 Task: Look for space in Cambará, Brazil from 6th September, 2023 to 10th September, 2023 for 1 adult in price range Rs.9000 to Rs.17000. Place can be private room with 1  bedroom having 1 bed and 1 bathroom. Property type can be house, flat, guest house, hotel. Booking option can be shelf check-in. Required host language is Spanish.
Action: Mouse moved to (505, 95)
Screenshot: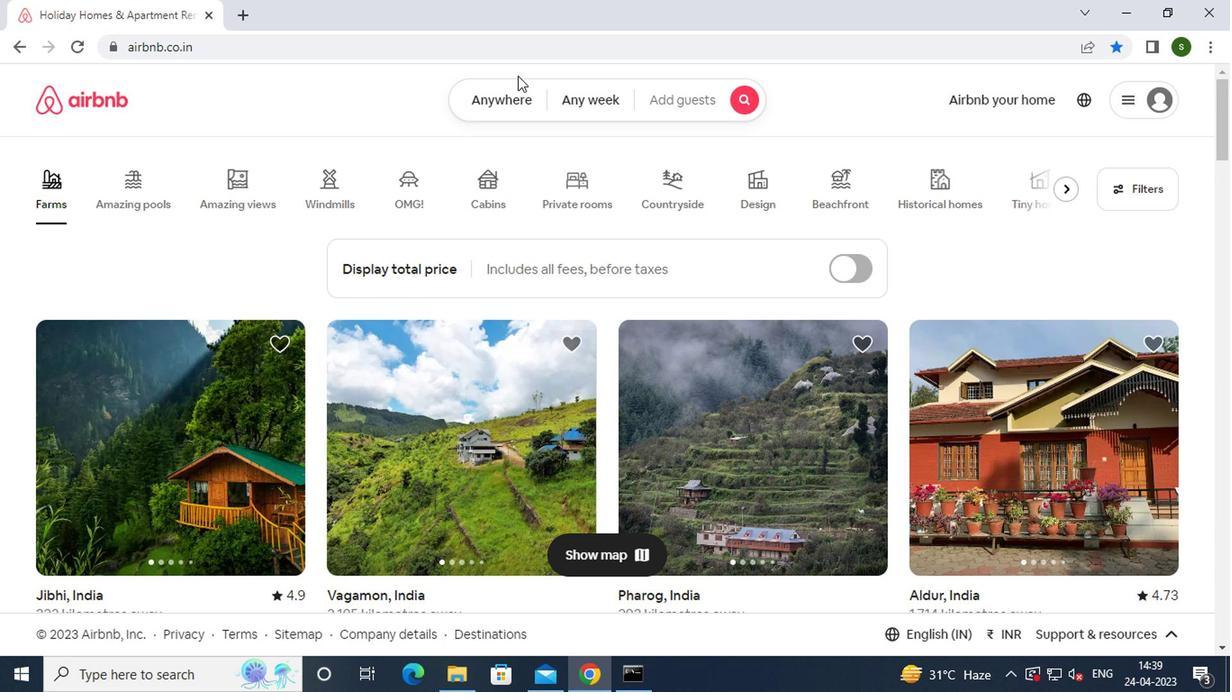 
Action: Mouse pressed left at (505, 95)
Screenshot: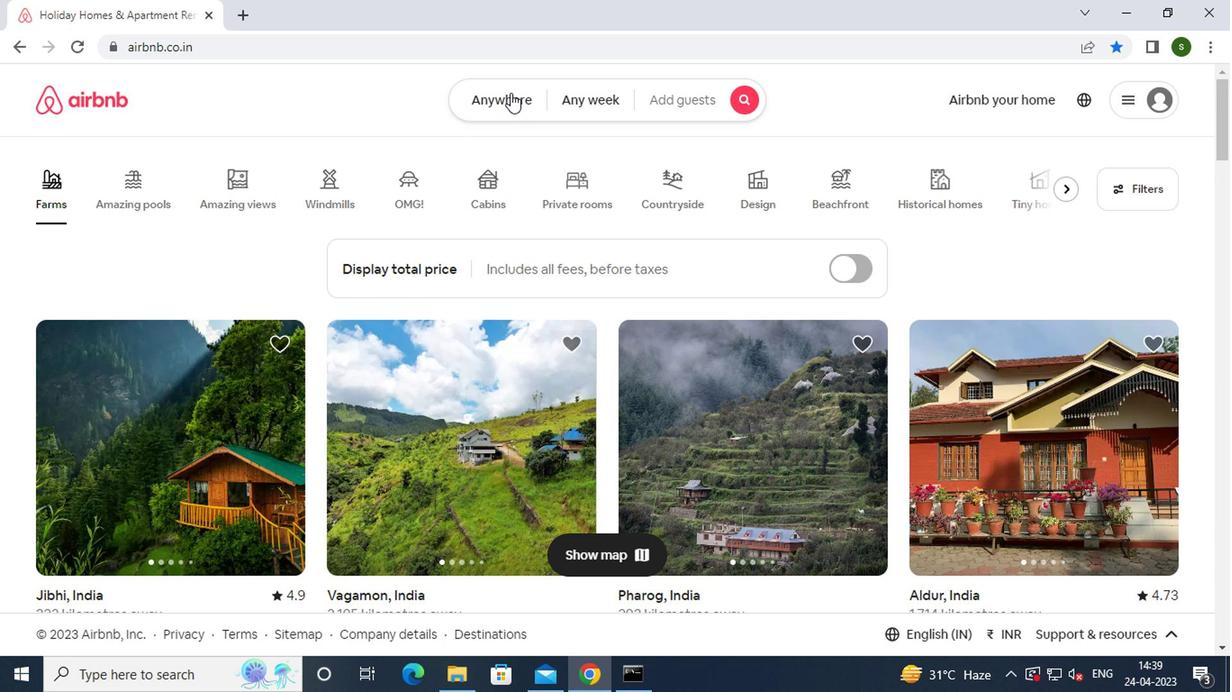 
Action: Mouse moved to (322, 185)
Screenshot: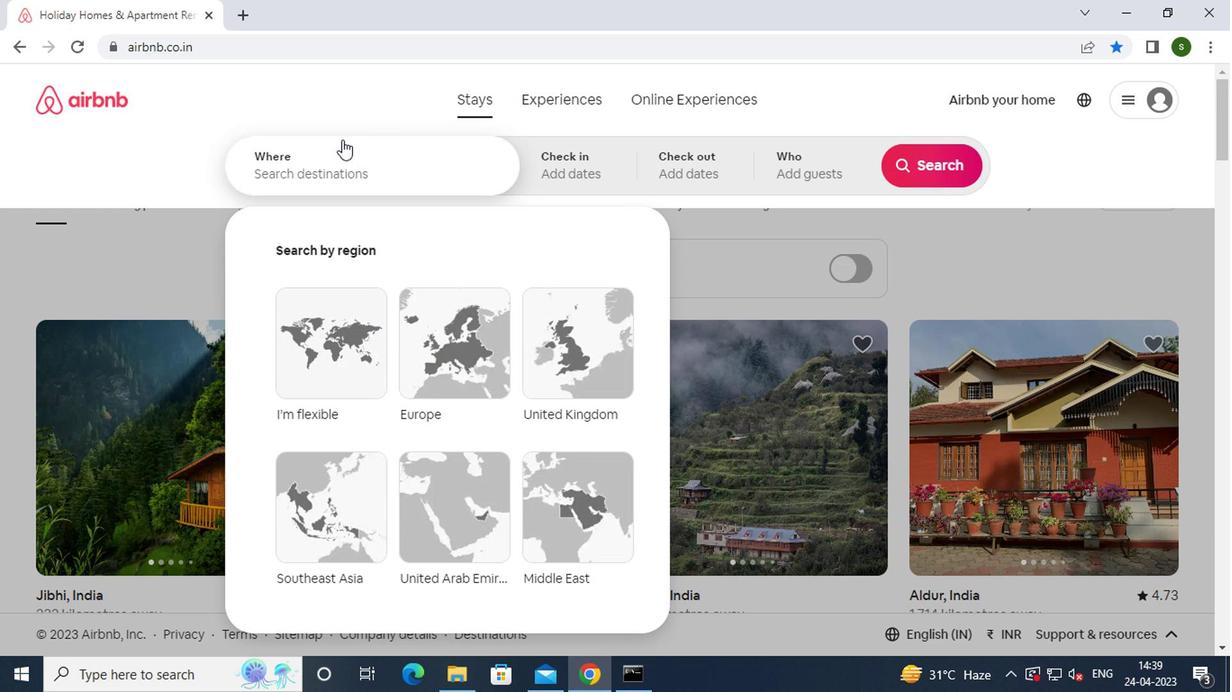 
Action: Mouse pressed left at (322, 185)
Screenshot: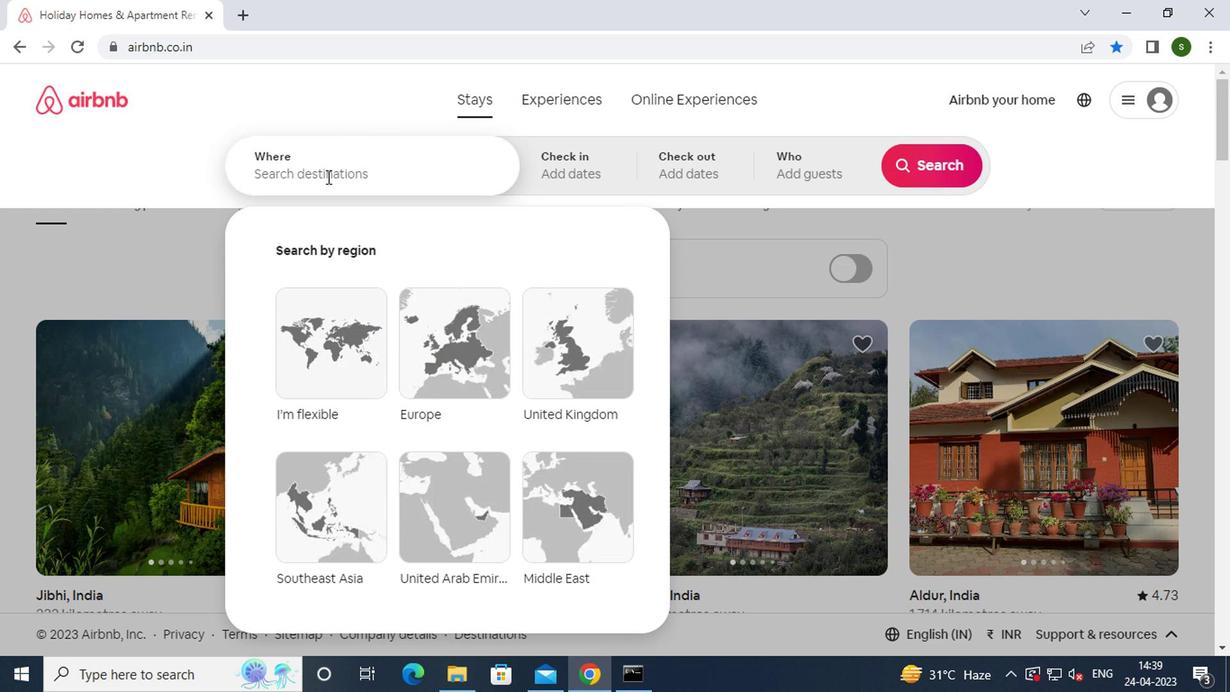 
Action: Mouse moved to (328, 176)
Screenshot: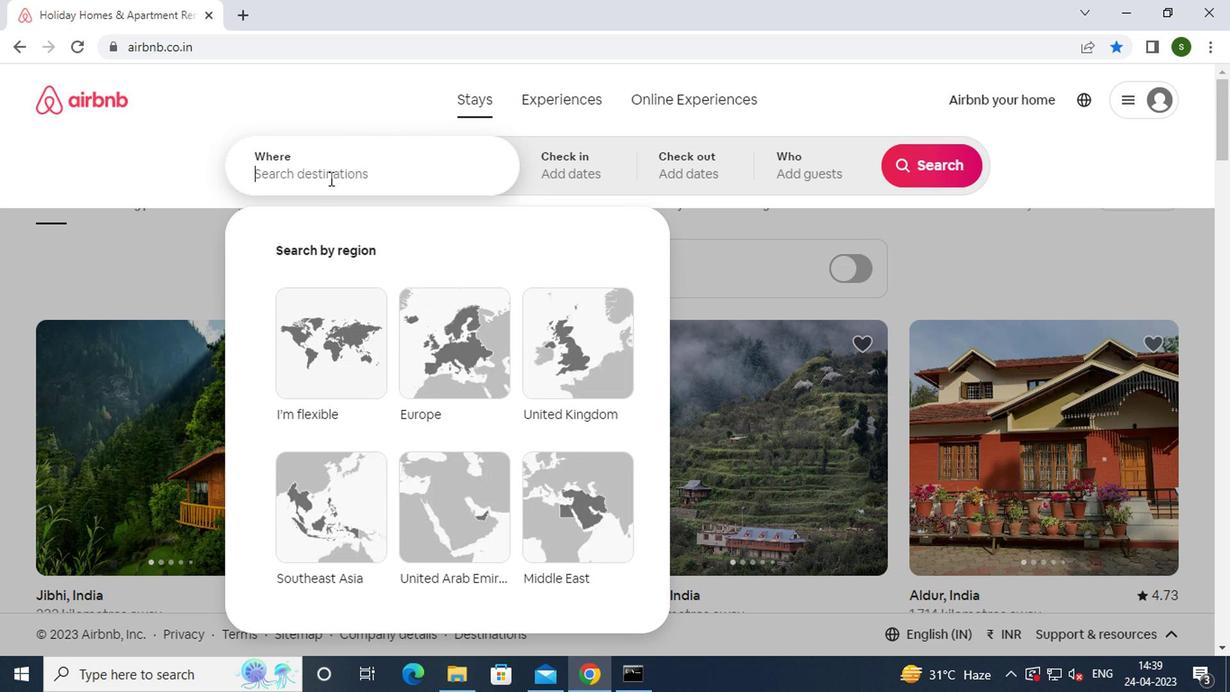 
Action: Key pressed c<Key.caps_lock>ambara,<Key.space><Key.caps_lock>b<Key.caps_lock>razil<Key.enter>
Screenshot: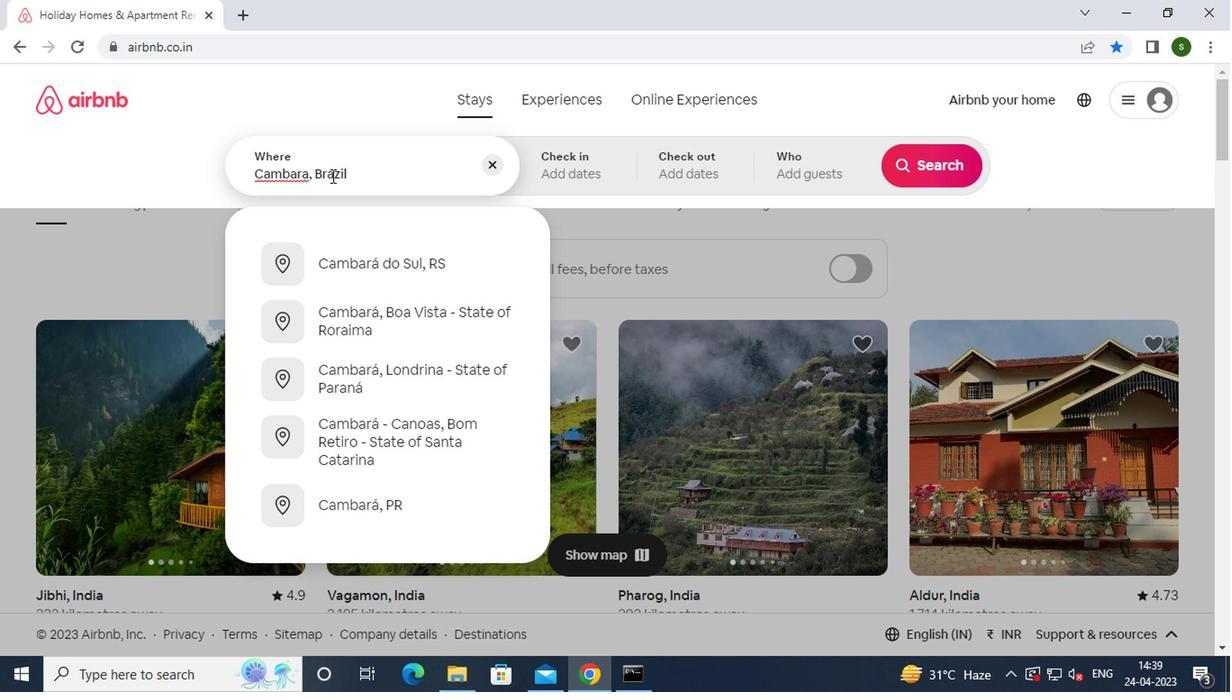 
Action: Mouse moved to (910, 307)
Screenshot: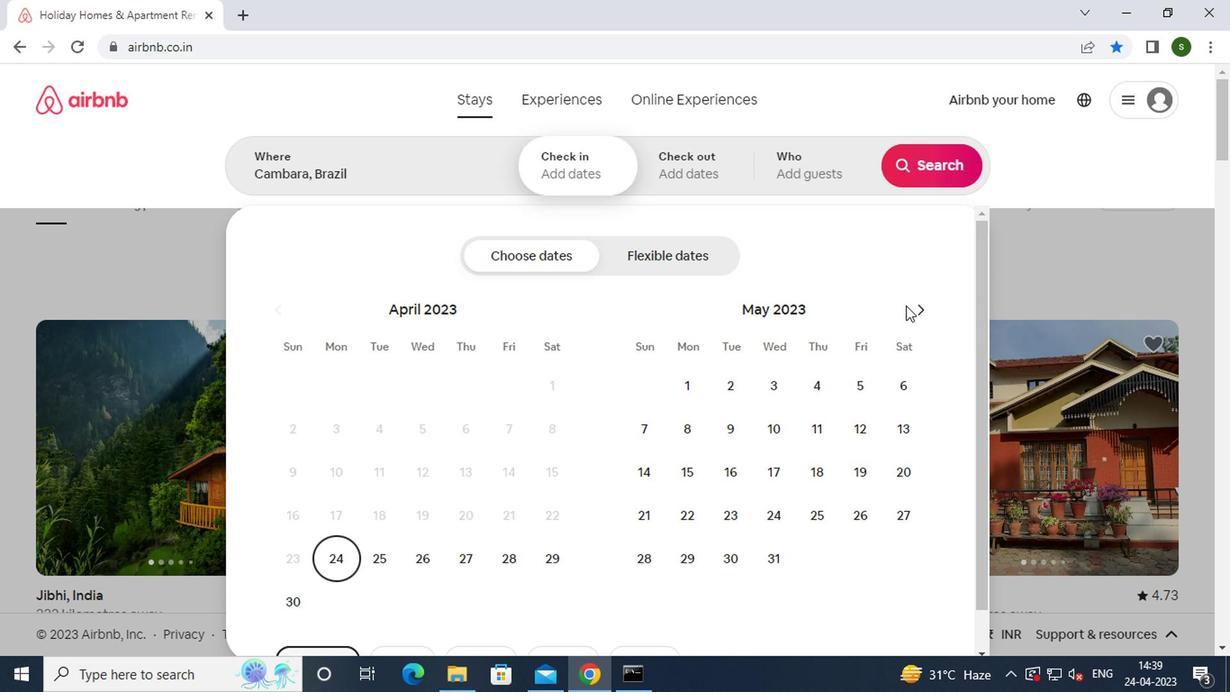 
Action: Mouse pressed left at (910, 307)
Screenshot: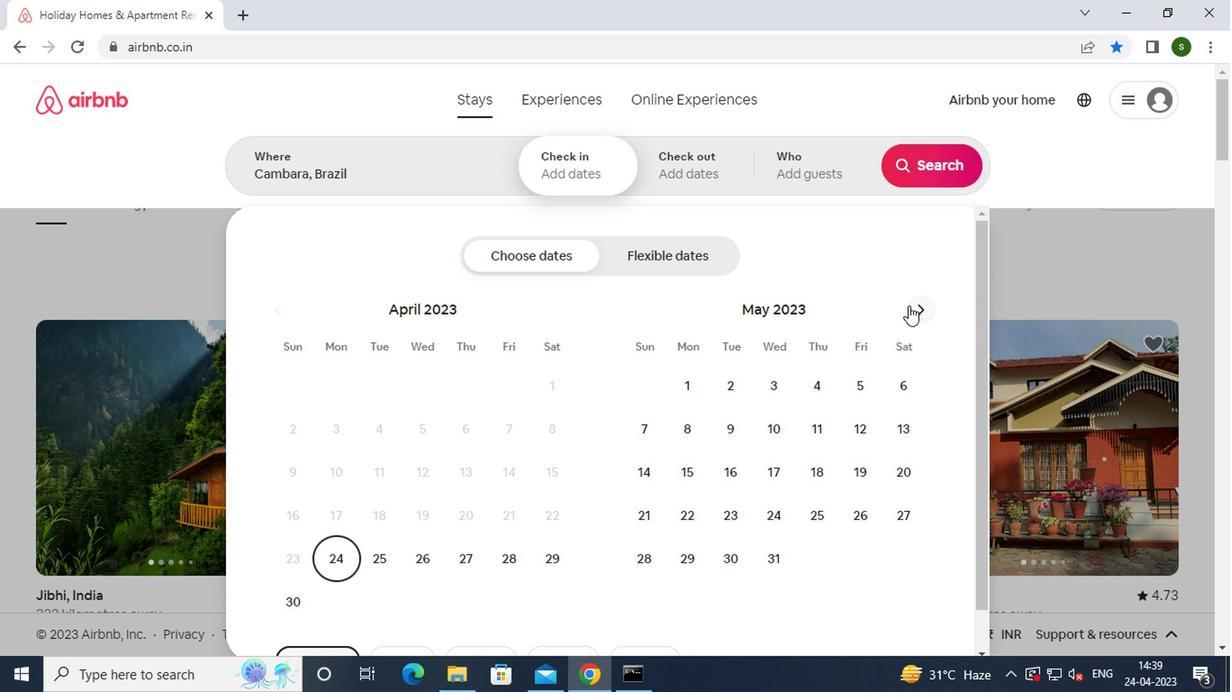 
Action: Mouse pressed left at (910, 307)
Screenshot: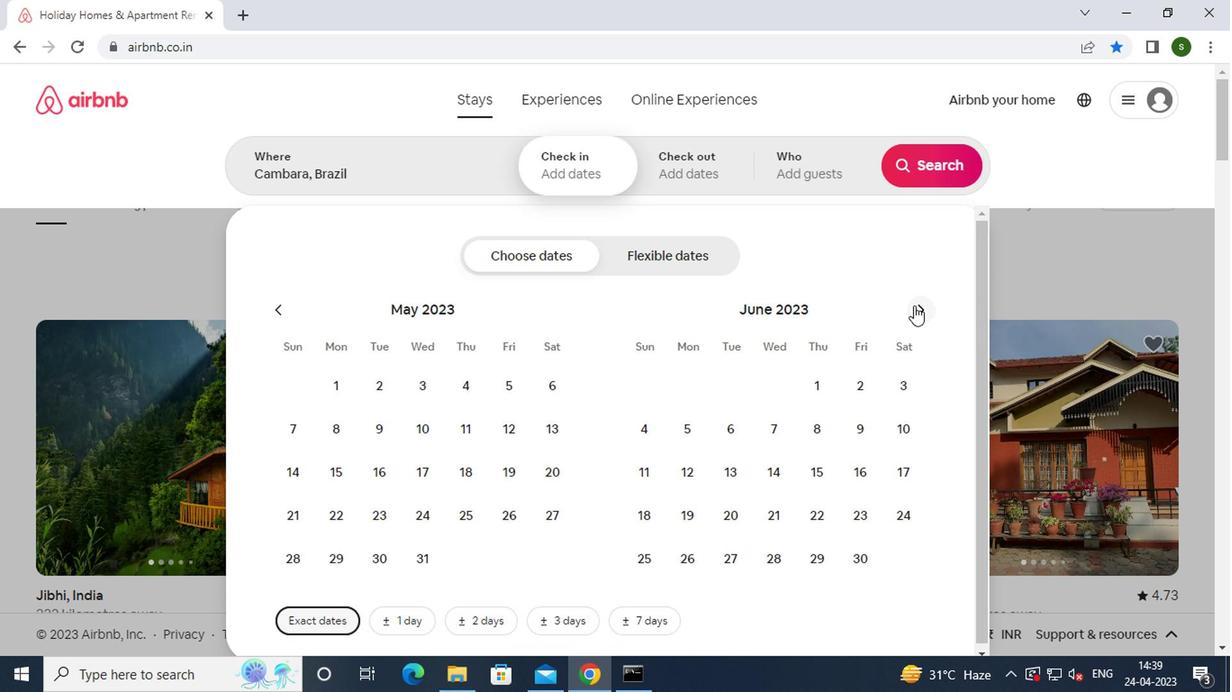 
Action: Mouse pressed left at (910, 307)
Screenshot: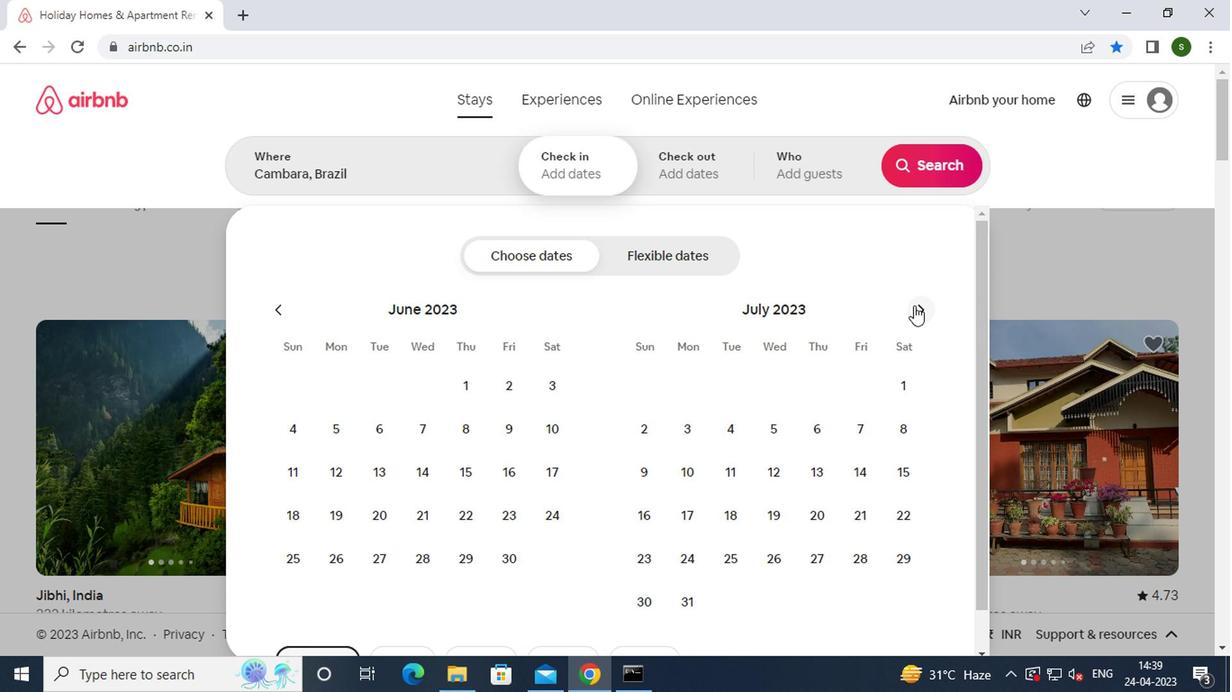 
Action: Mouse pressed left at (910, 307)
Screenshot: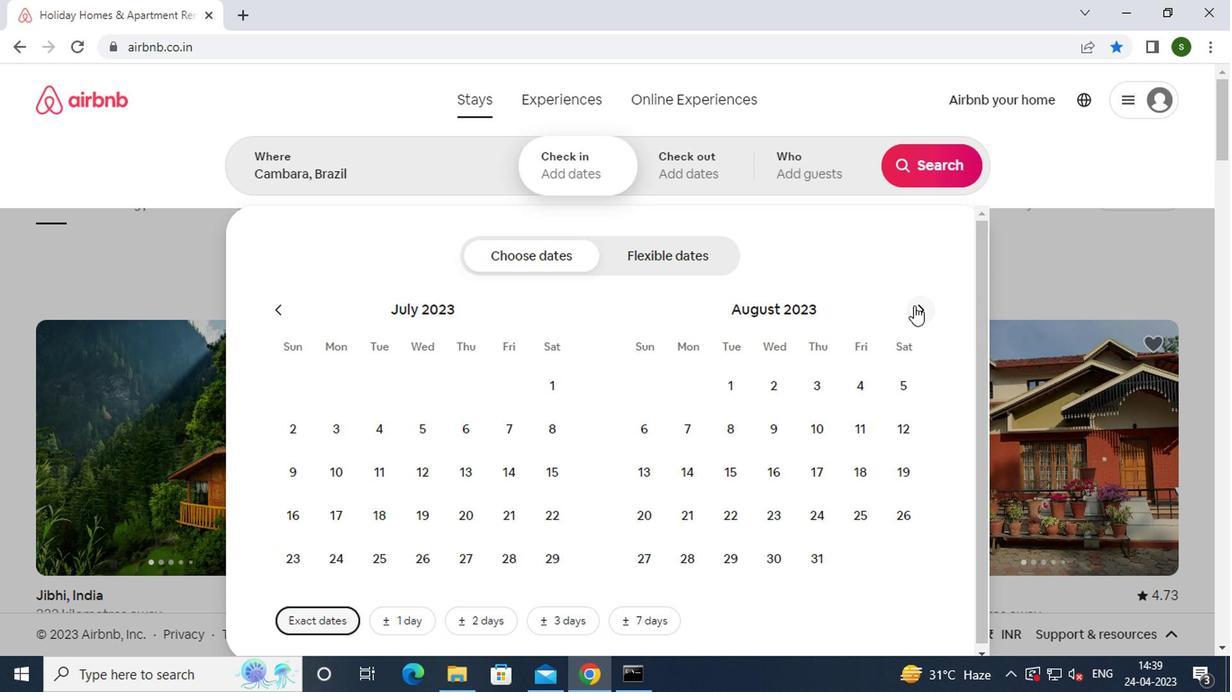 
Action: Mouse moved to (764, 430)
Screenshot: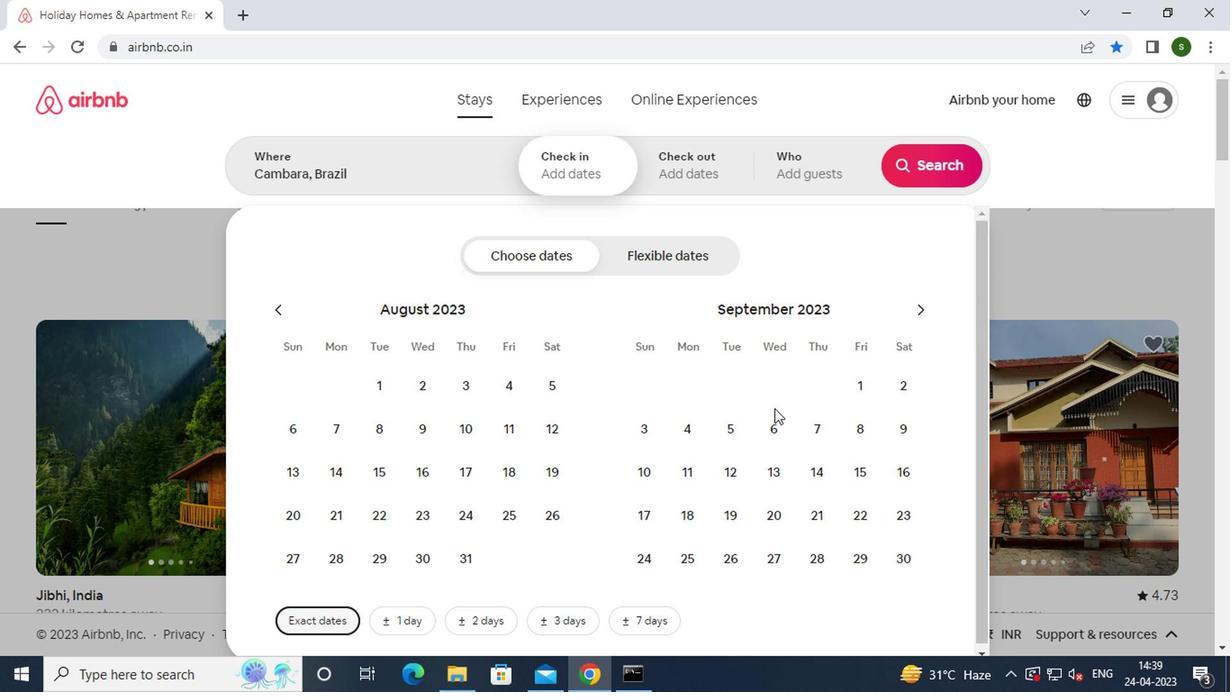 
Action: Mouse pressed left at (764, 430)
Screenshot: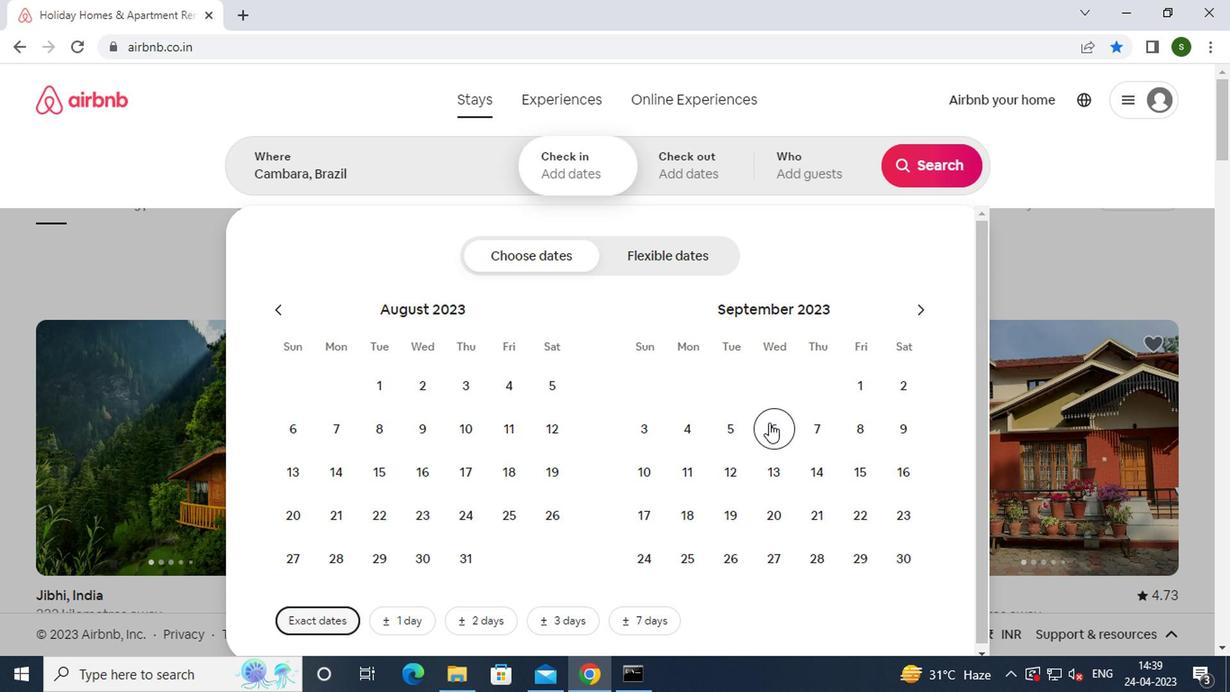 
Action: Mouse moved to (657, 476)
Screenshot: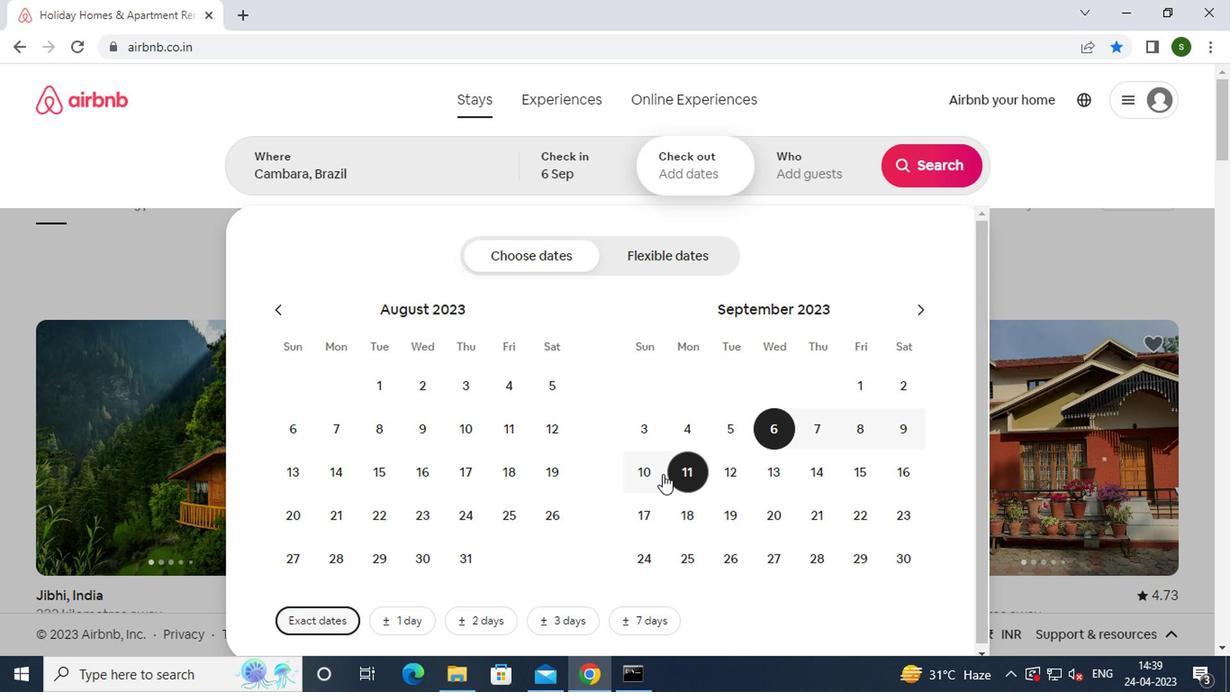 
Action: Mouse pressed left at (657, 476)
Screenshot: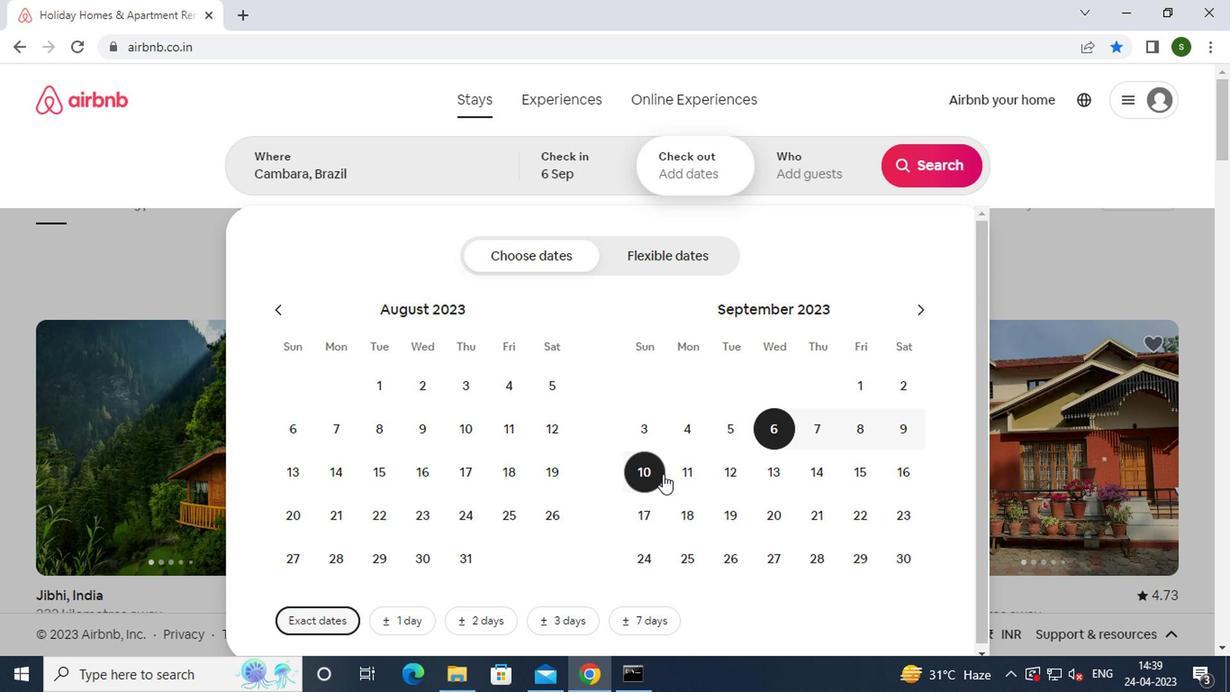
Action: Mouse moved to (802, 174)
Screenshot: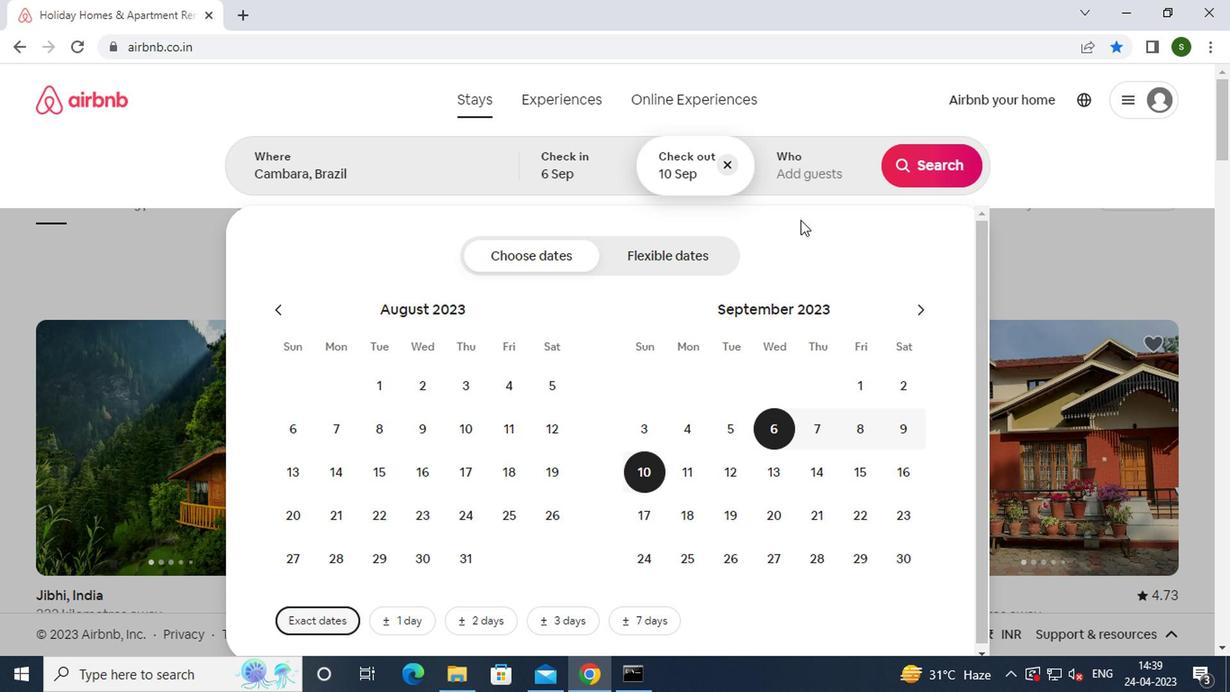 
Action: Mouse pressed left at (802, 174)
Screenshot: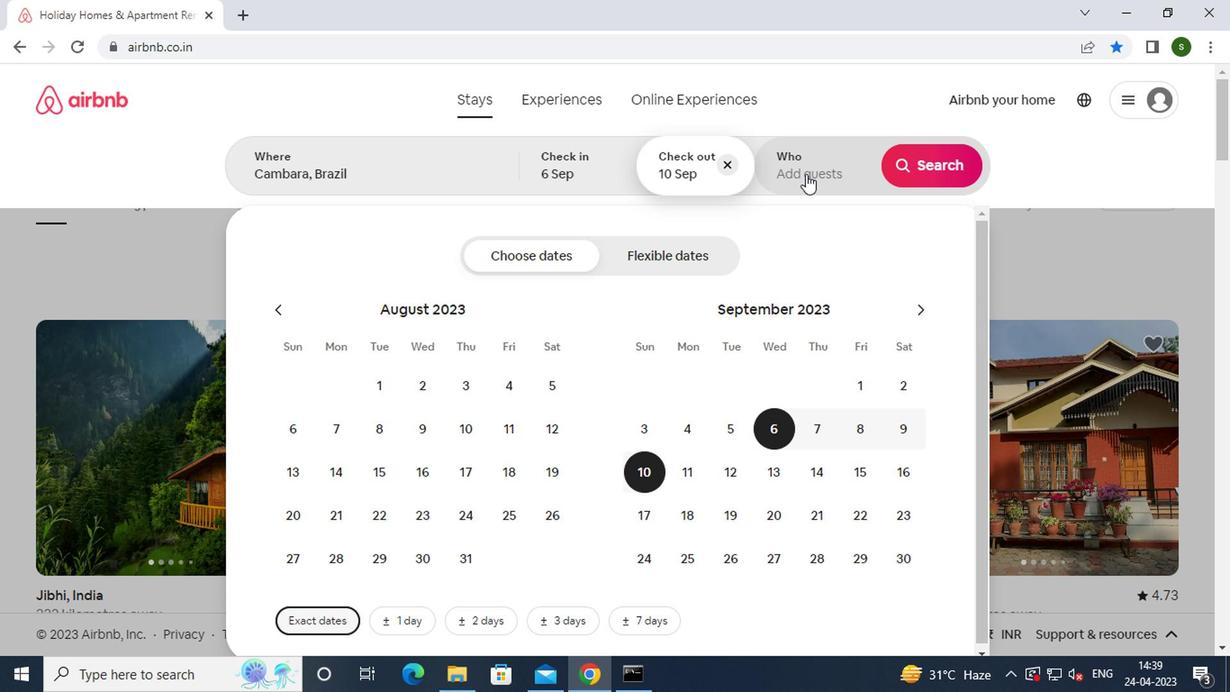 
Action: Mouse moved to (940, 269)
Screenshot: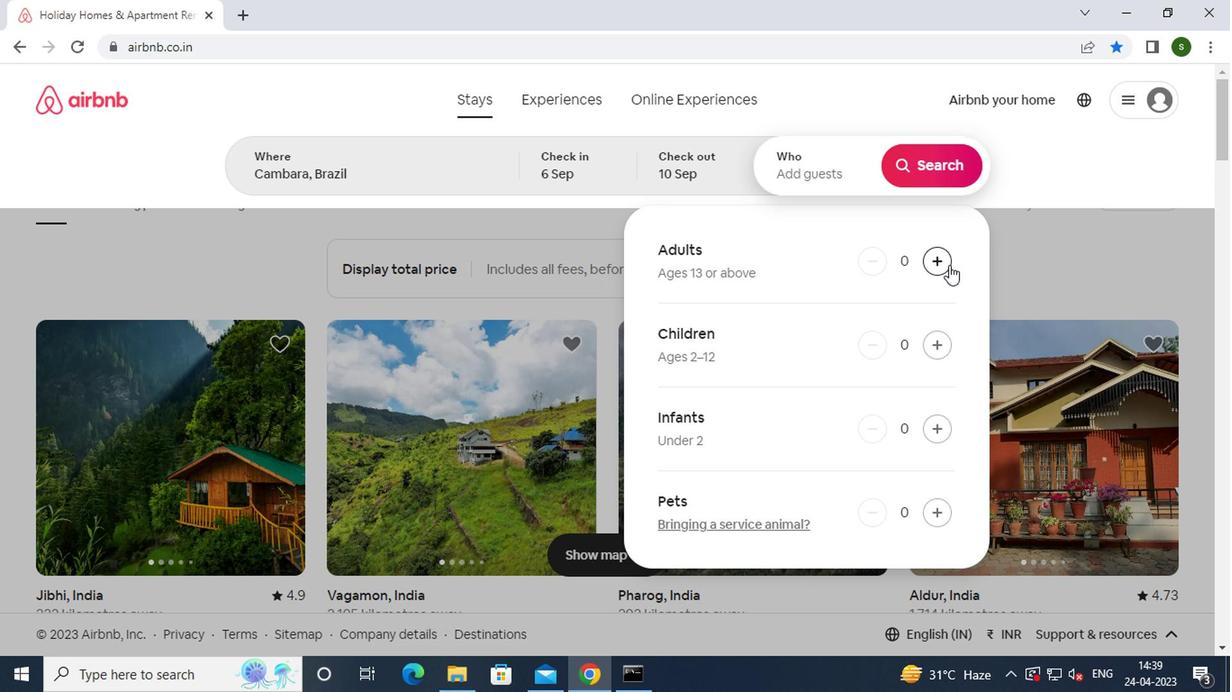 
Action: Mouse pressed left at (940, 269)
Screenshot: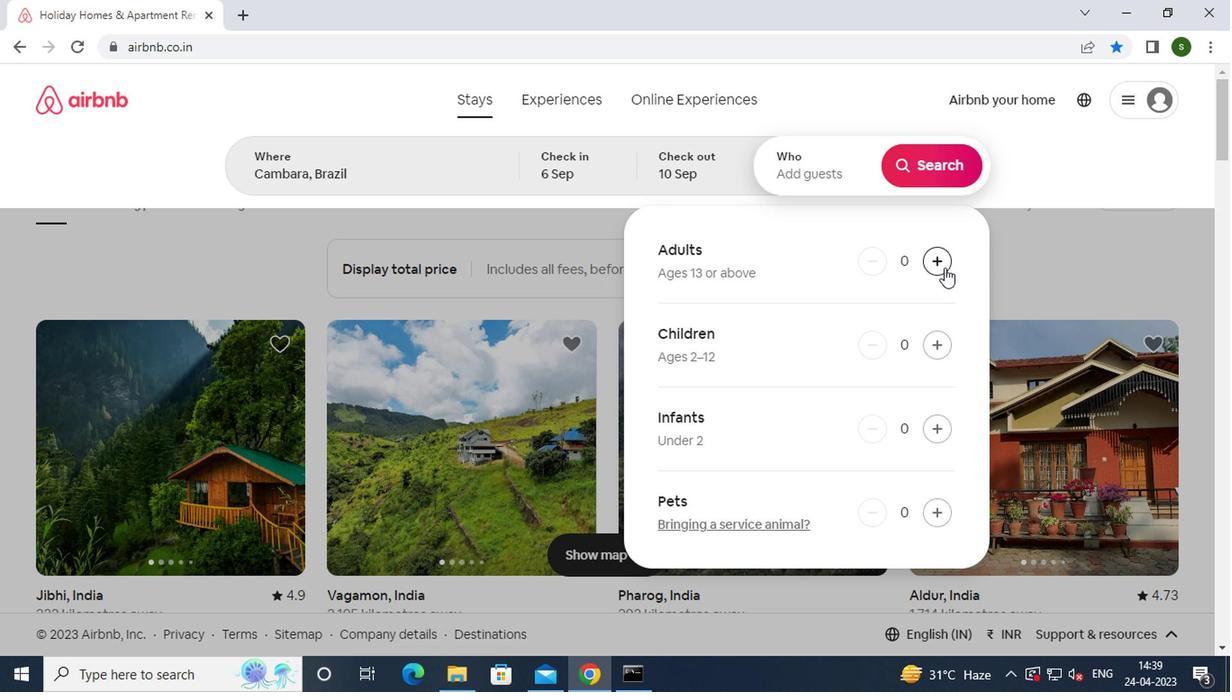 
Action: Mouse moved to (915, 171)
Screenshot: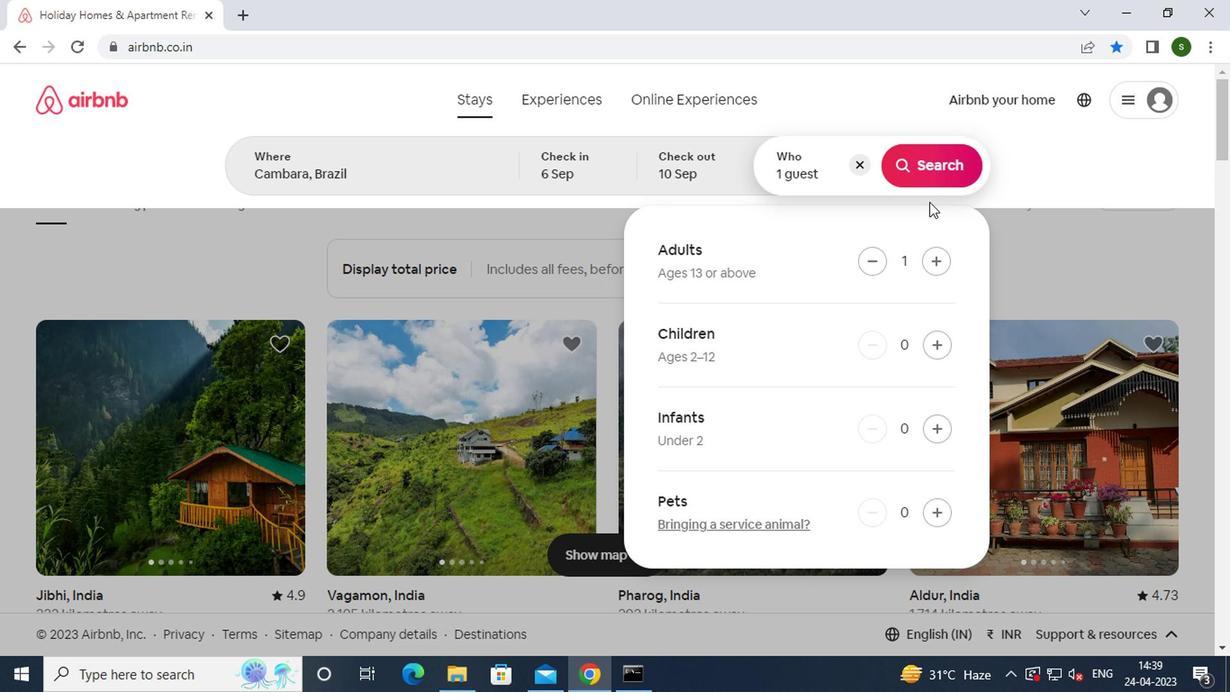 
Action: Mouse pressed left at (915, 171)
Screenshot: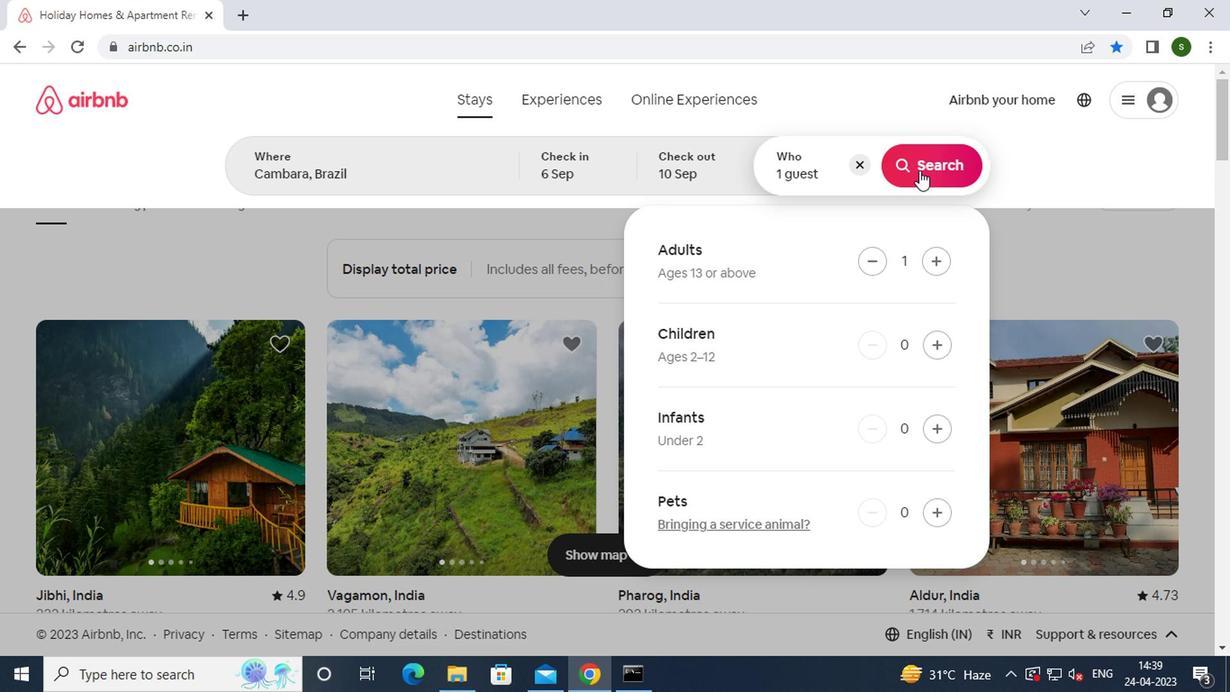 
Action: Mouse moved to (1141, 172)
Screenshot: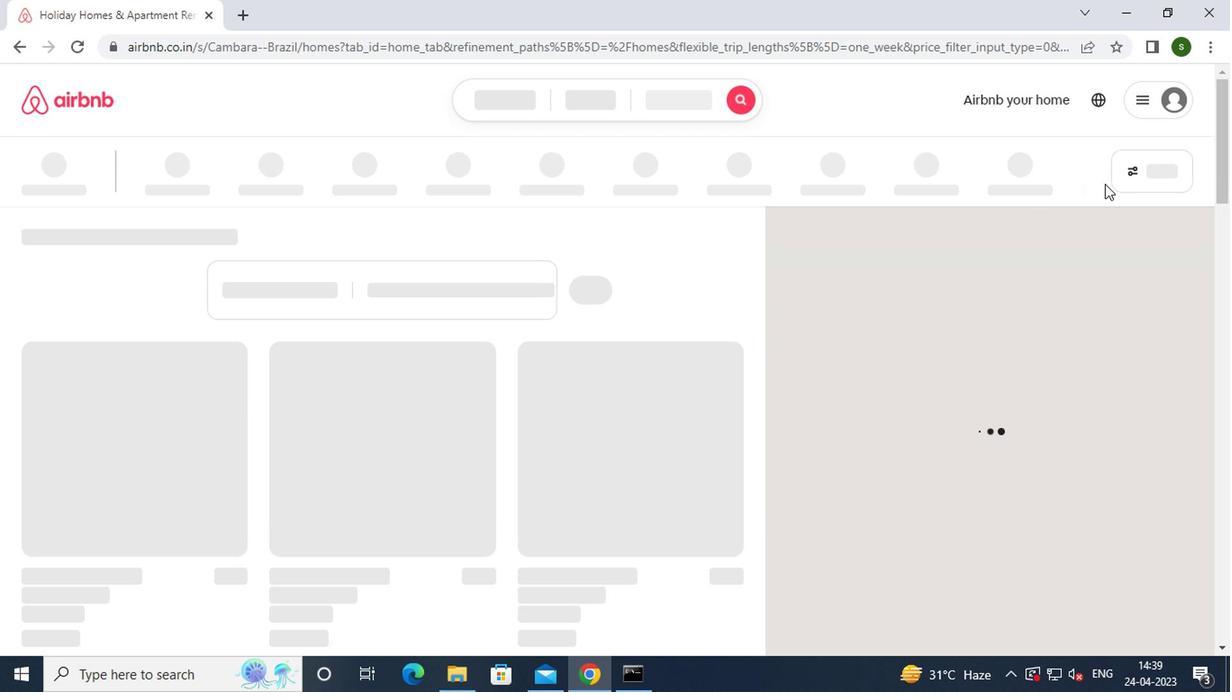 
Action: Mouse pressed left at (1141, 172)
Screenshot: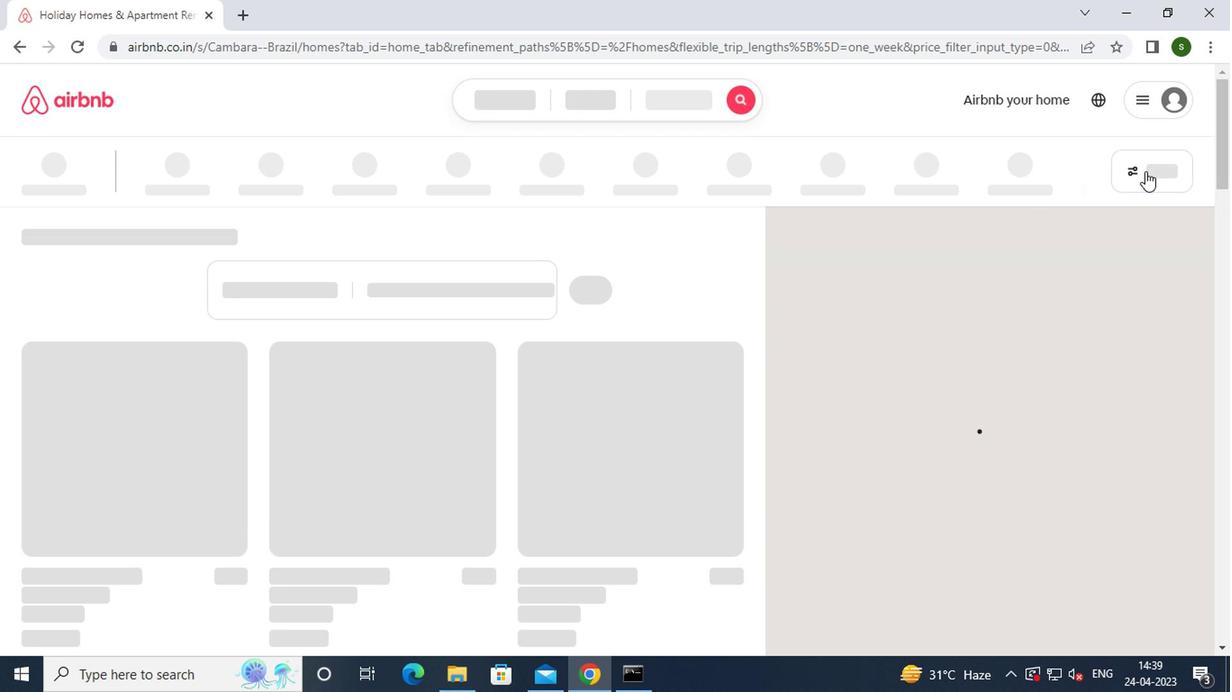 
Action: Mouse moved to (510, 406)
Screenshot: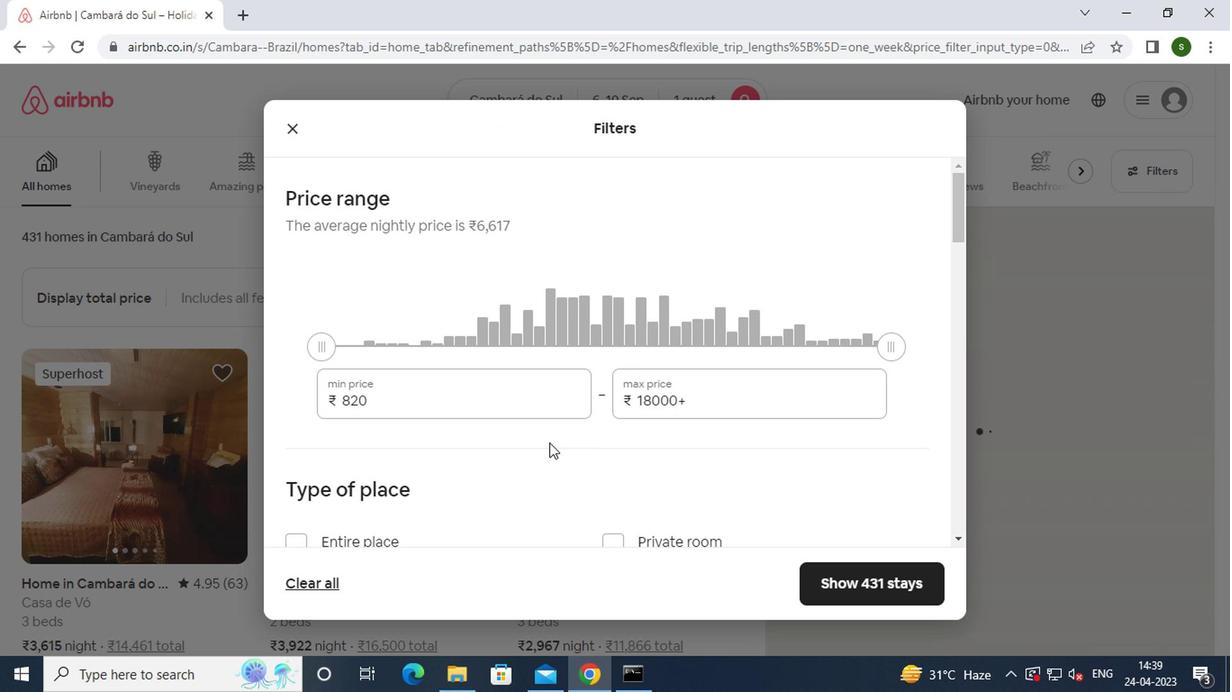 
Action: Mouse pressed left at (510, 406)
Screenshot: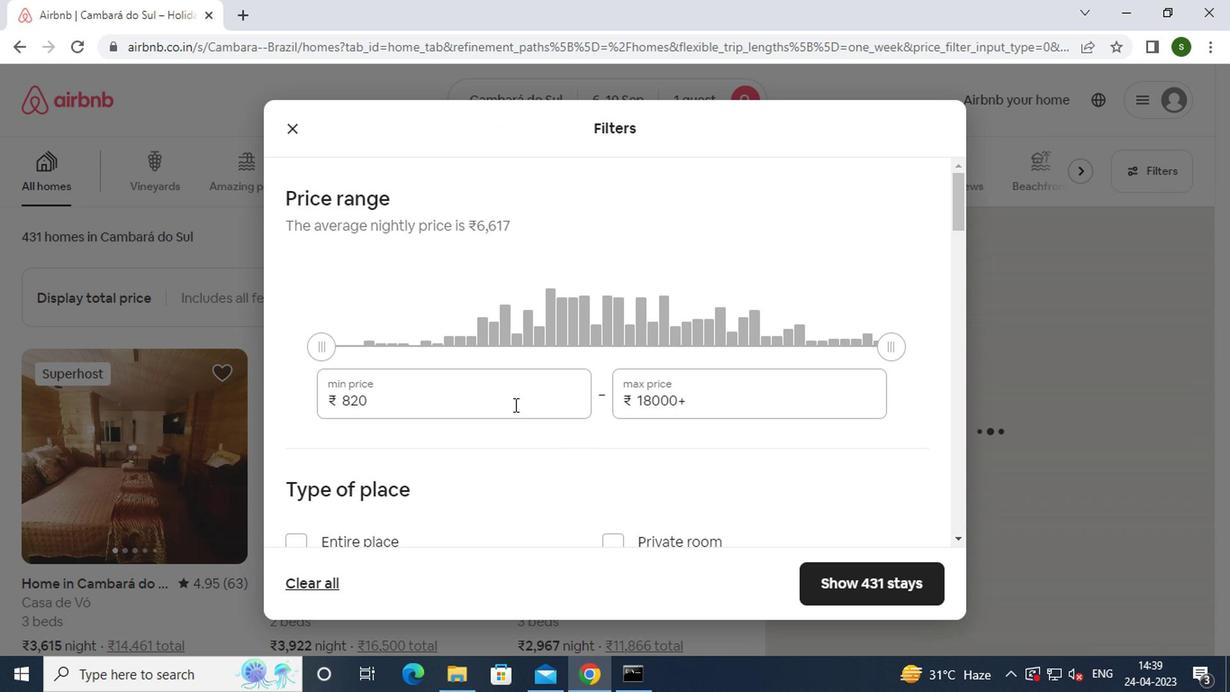 
Action: Key pressed <Key.backspace><Key.backspace><Key.backspace><Key.backspace><Key.backspace><Key.backspace><Key.backspace>9000
Screenshot: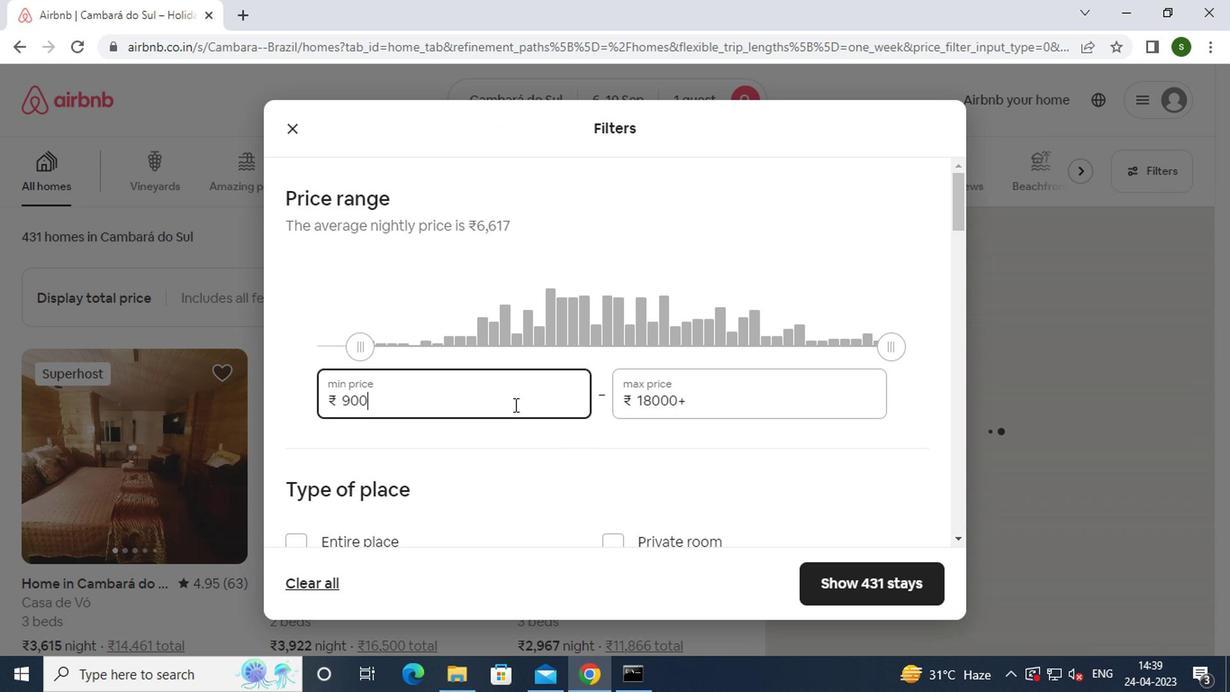 
Action: Mouse moved to (680, 399)
Screenshot: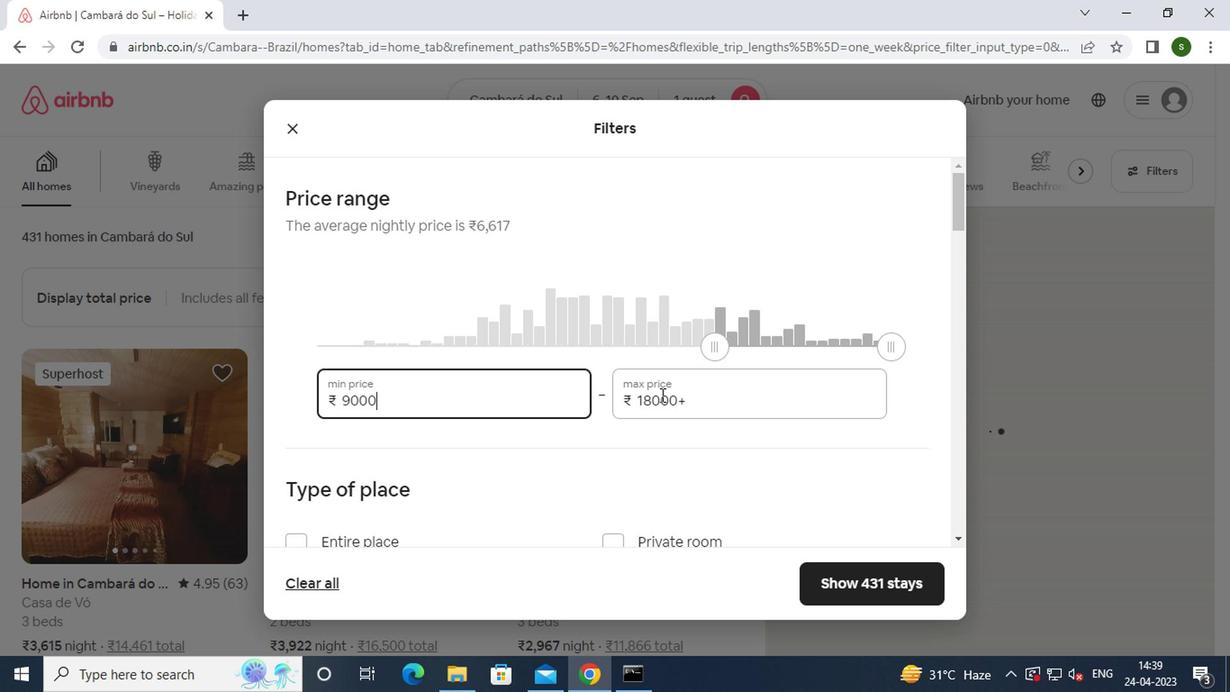 
Action: Mouse pressed left at (680, 399)
Screenshot: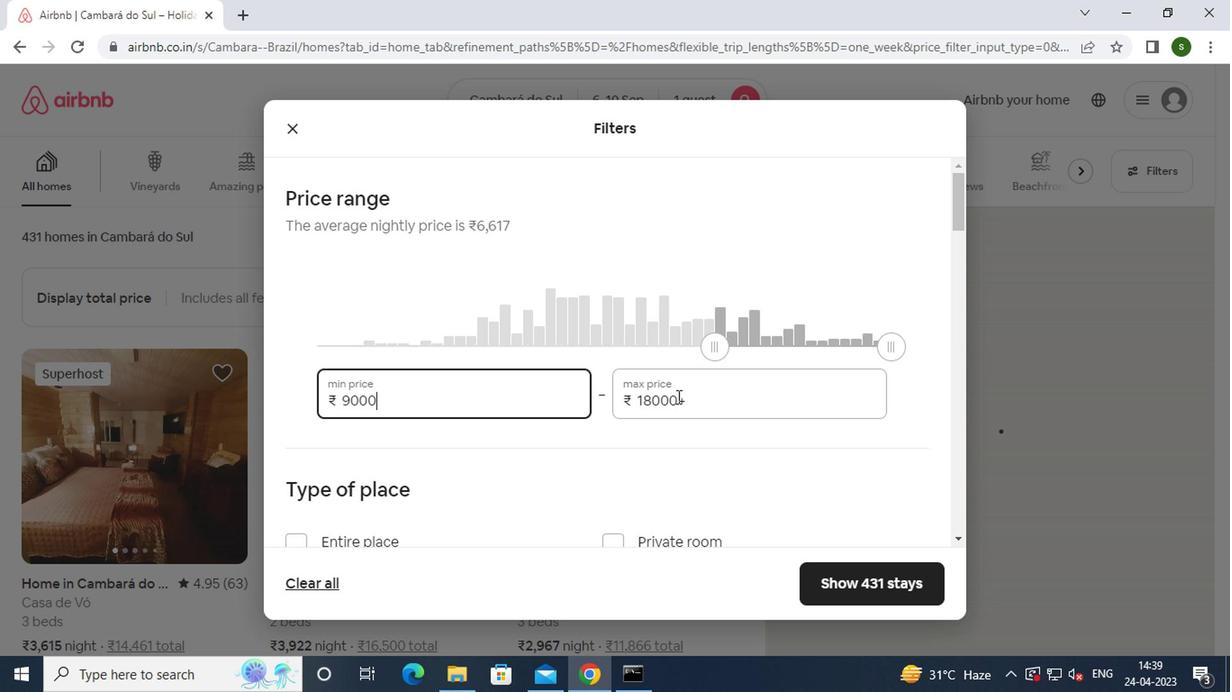 
Action: Key pressed <Key.backspace><Key.backspace><Key.backspace><Key.backspace><Key.backspace><Key.backspace><Key.backspace><Key.backspace><Key.backspace><Key.backspace><Key.backspace><Key.backspace>17000
Screenshot: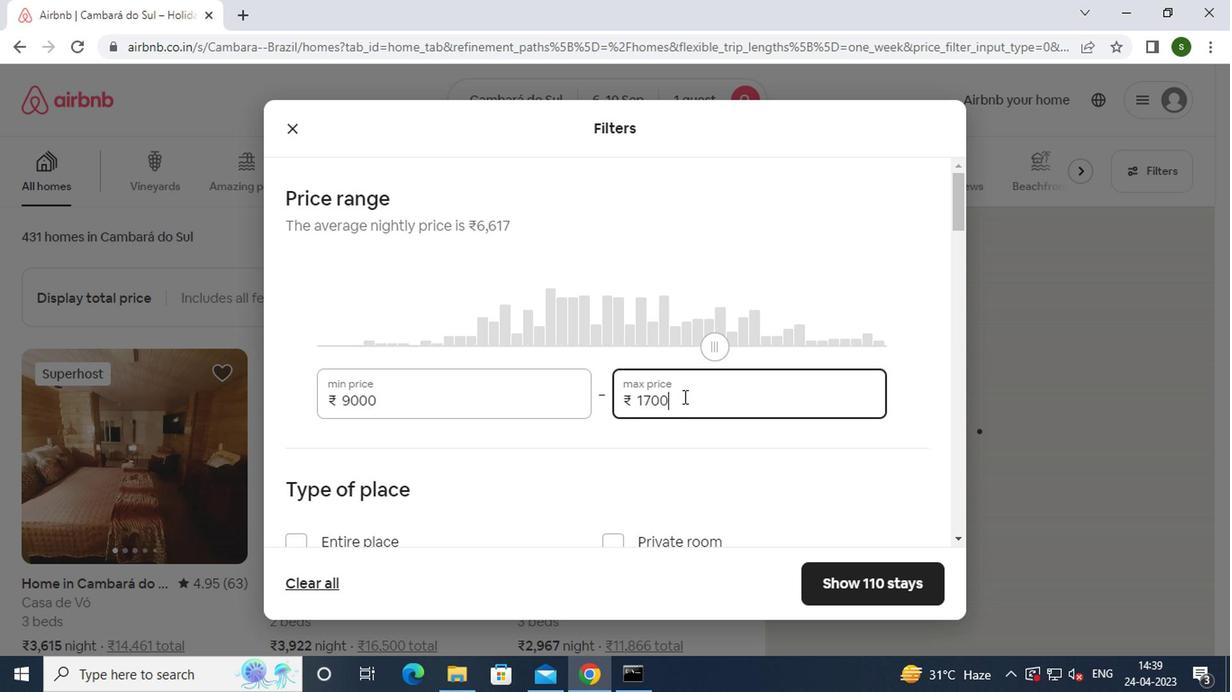 
Action: Mouse moved to (655, 408)
Screenshot: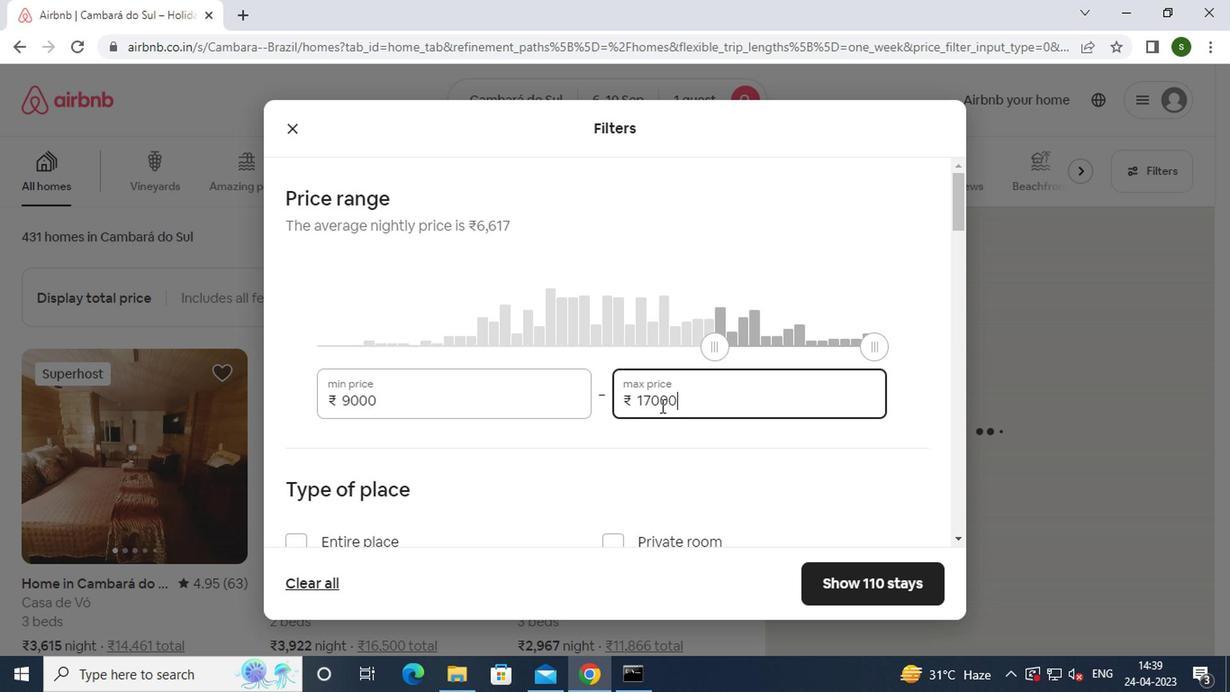 
Action: Mouse scrolled (655, 406) with delta (0, -1)
Screenshot: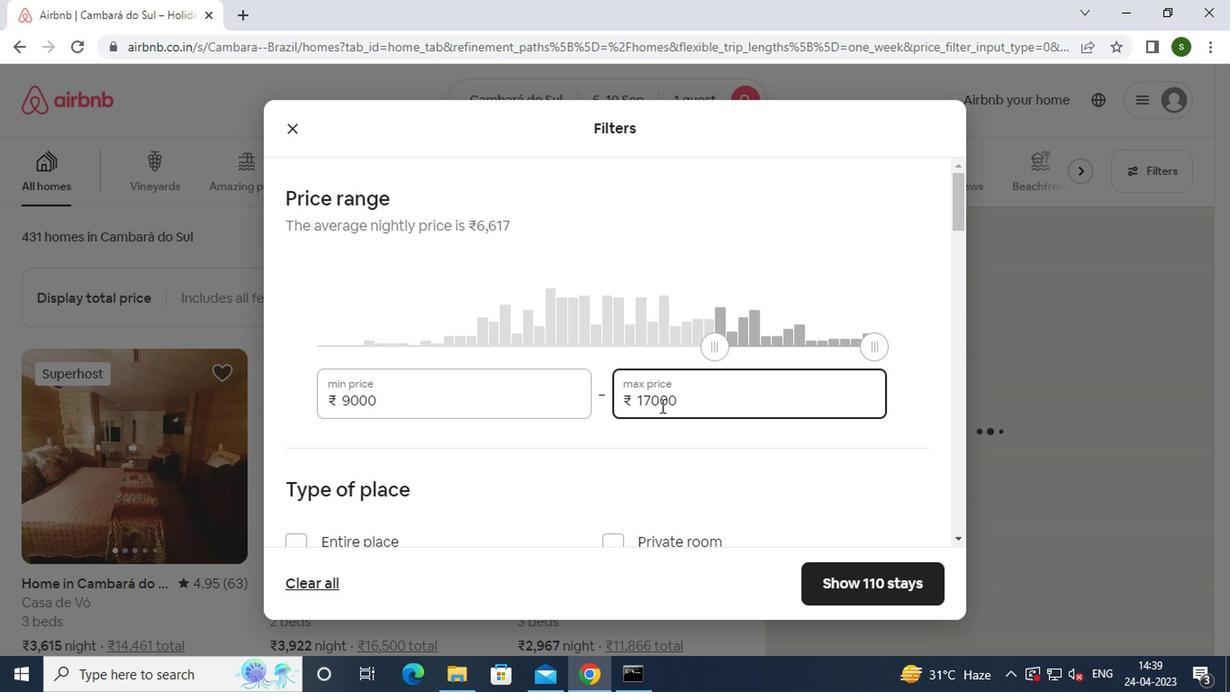 
Action: Mouse scrolled (655, 406) with delta (0, -1)
Screenshot: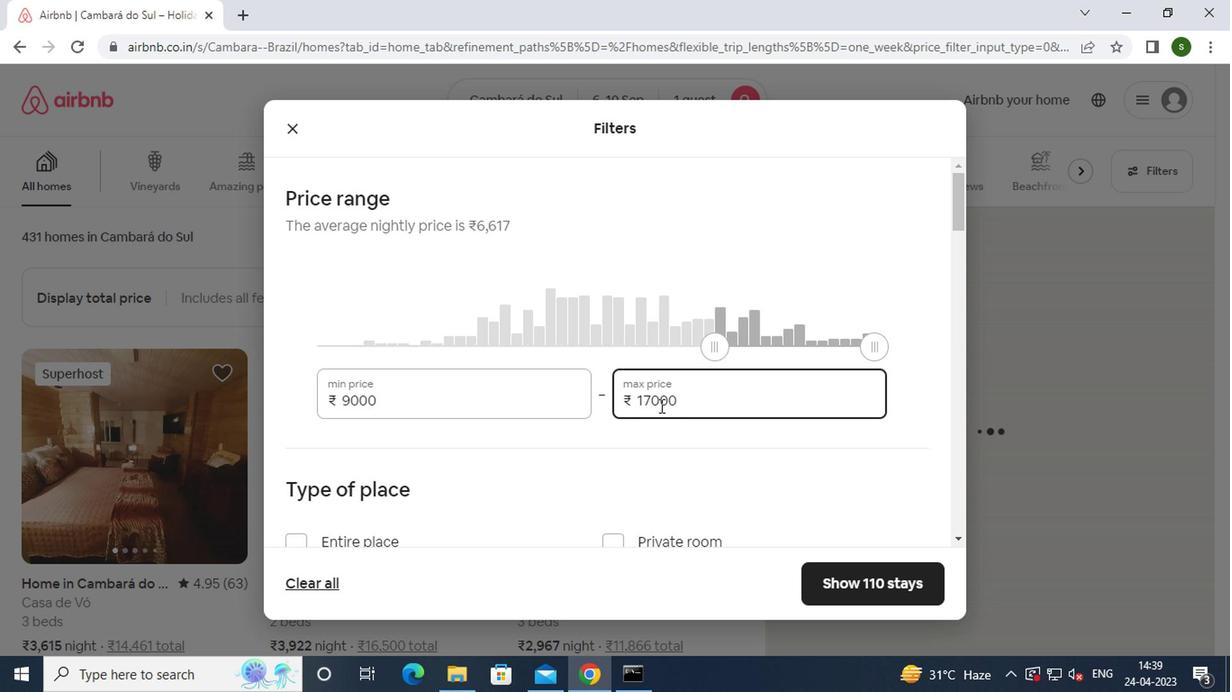 
Action: Mouse moved to (631, 360)
Screenshot: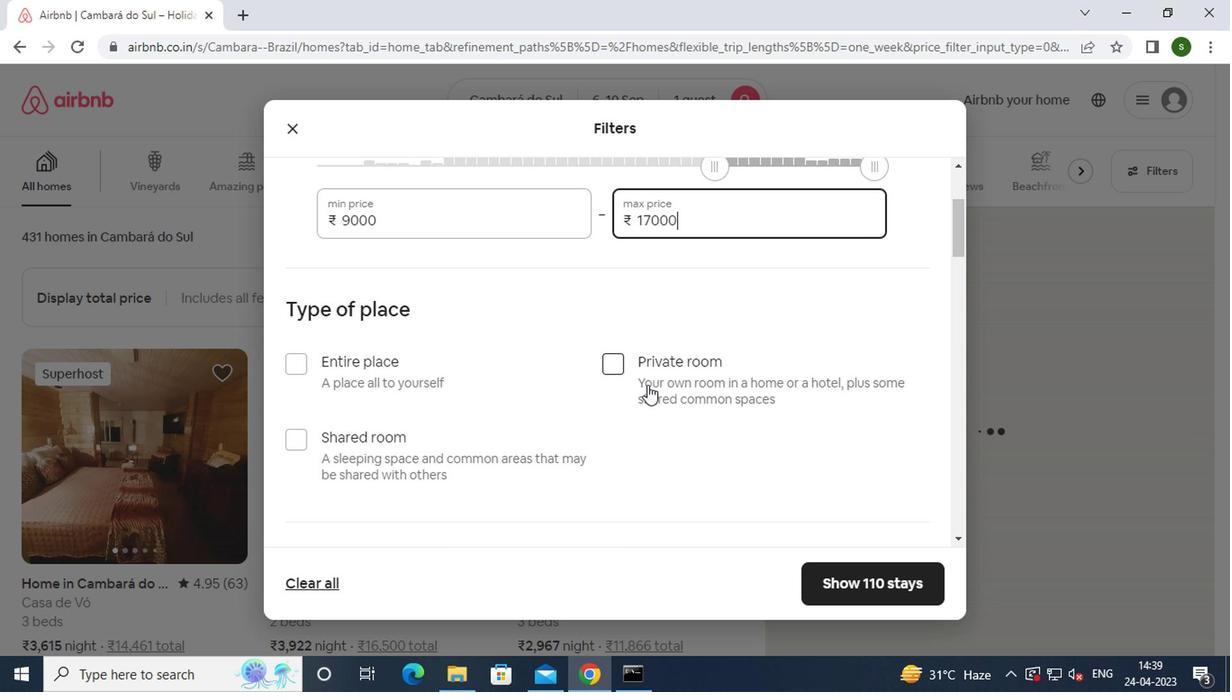
Action: Mouse pressed left at (631, 360)
Screenshot: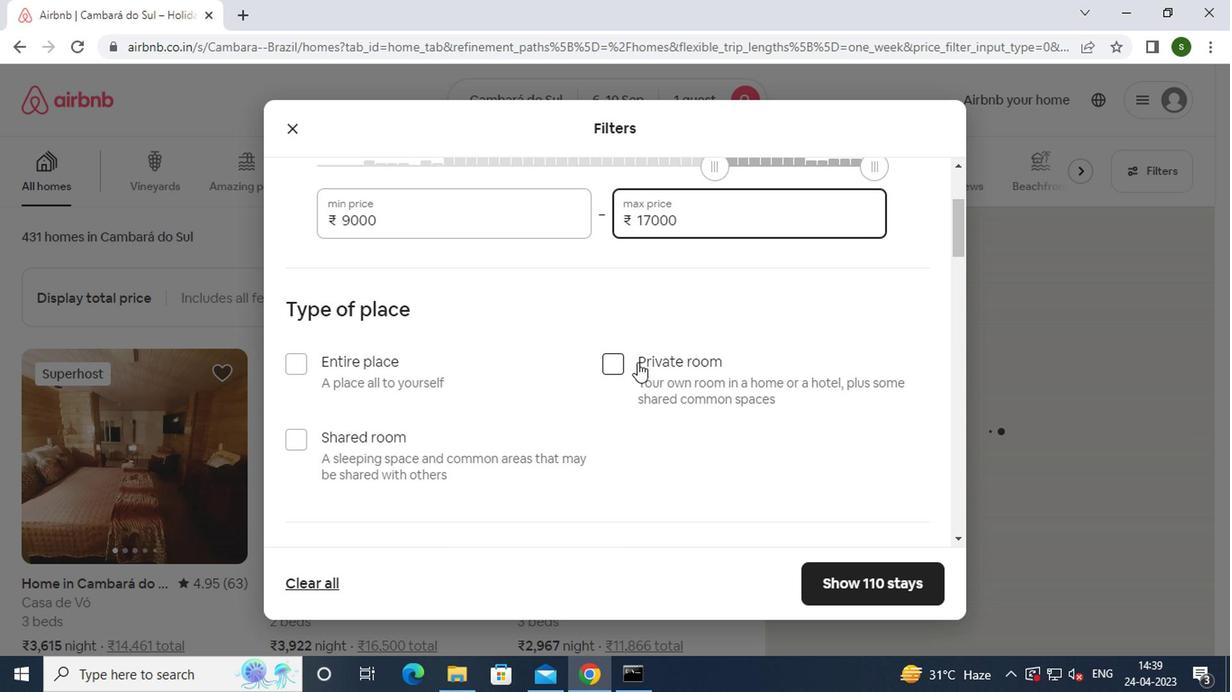 
Action: Mouse moved to (617, 360)
Screenshot: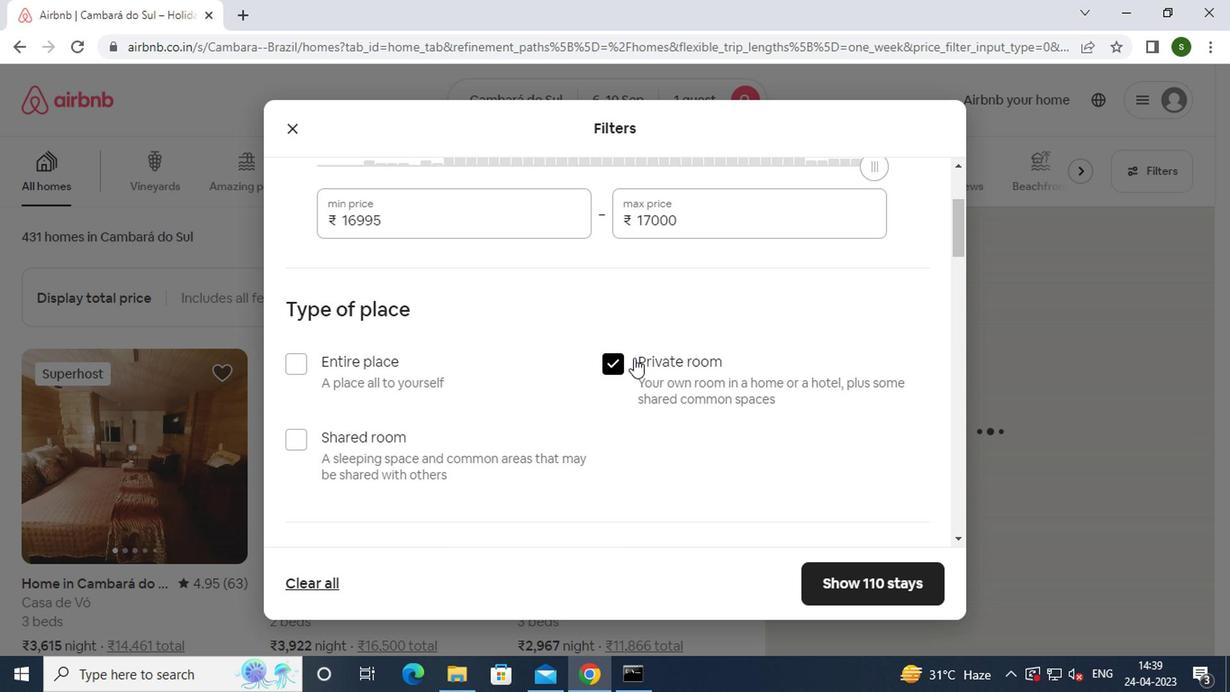 
Action: Mouse scrolled (617, 360) with delta (0, 0)
Screenshot: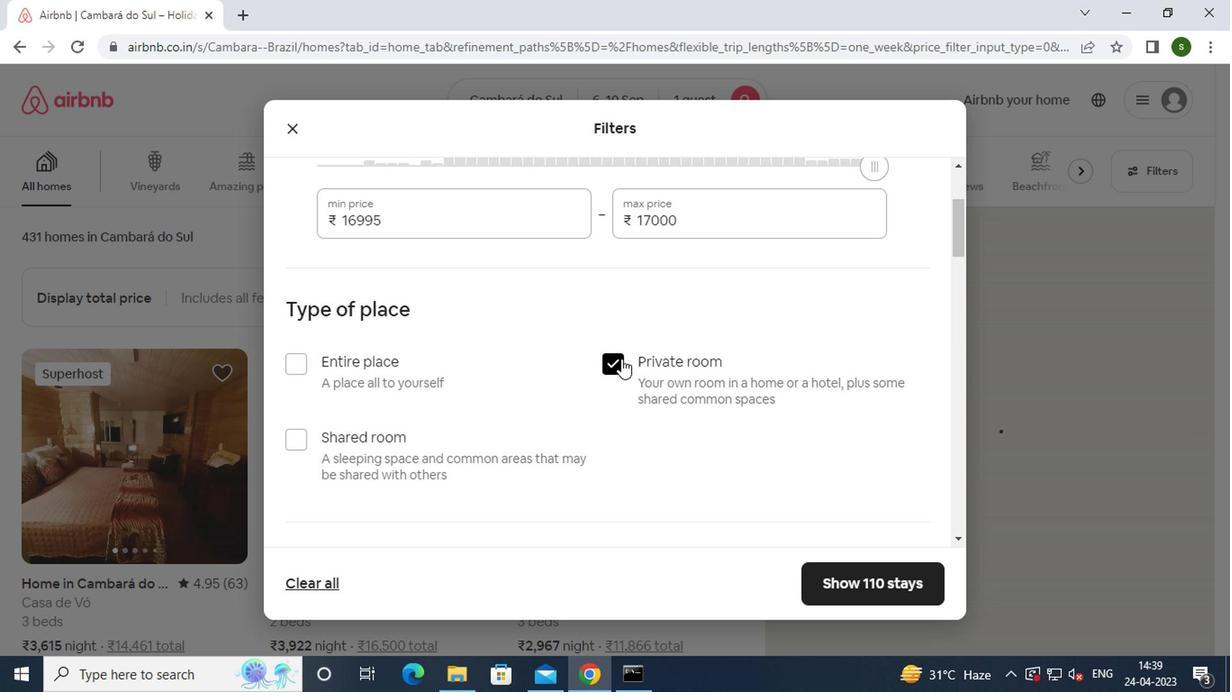 
Action: Mouse scrolled (617, 360) with delta (0, 0)
Screenshot: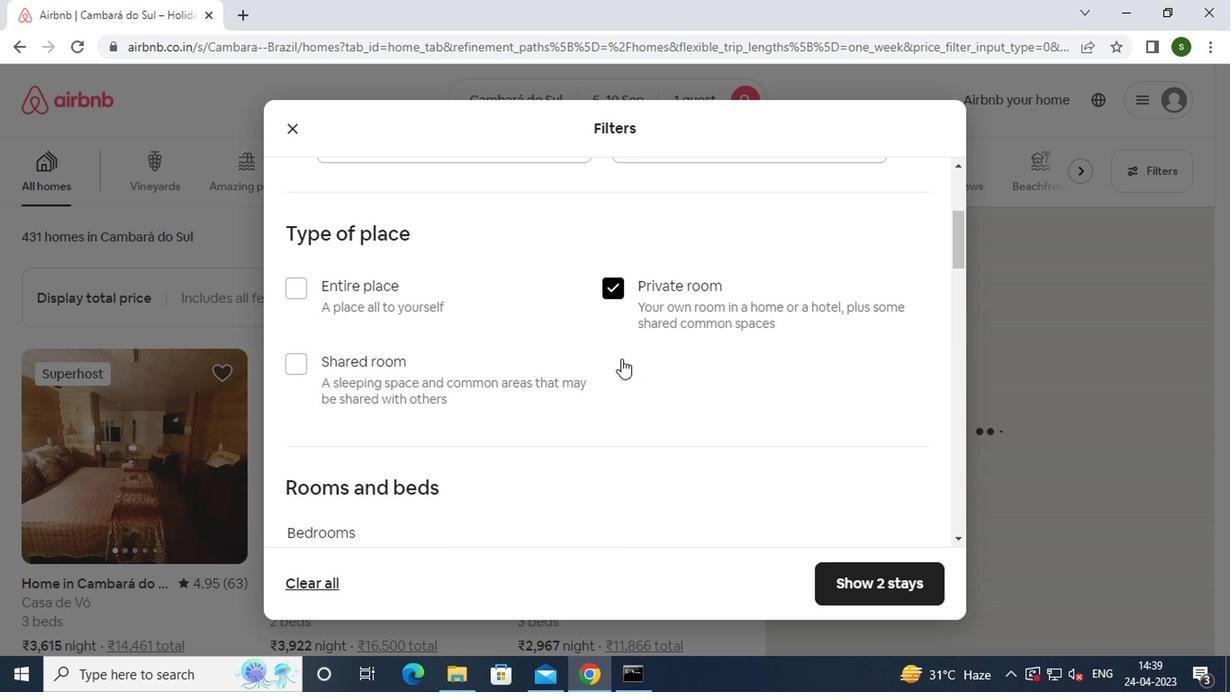 
Action: Mouse scrolled (617, 360) with delta (0, 0)
Screenshot: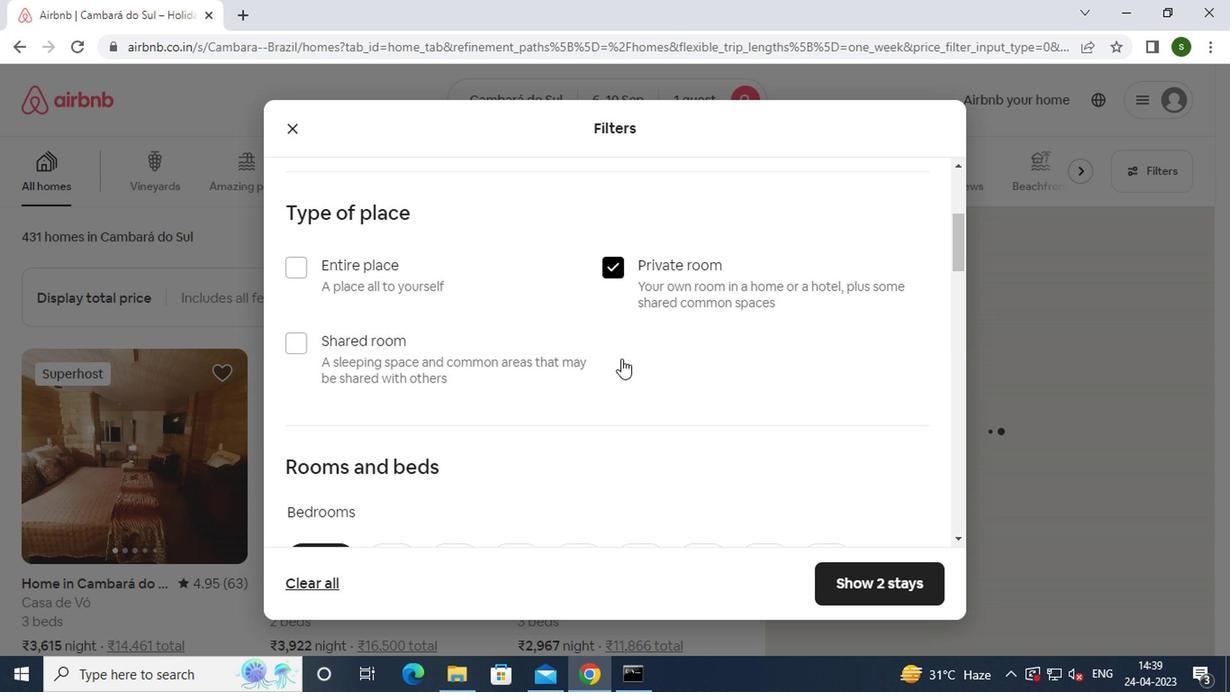 
Action: Mouse moved to (381, 388)
Screenshot: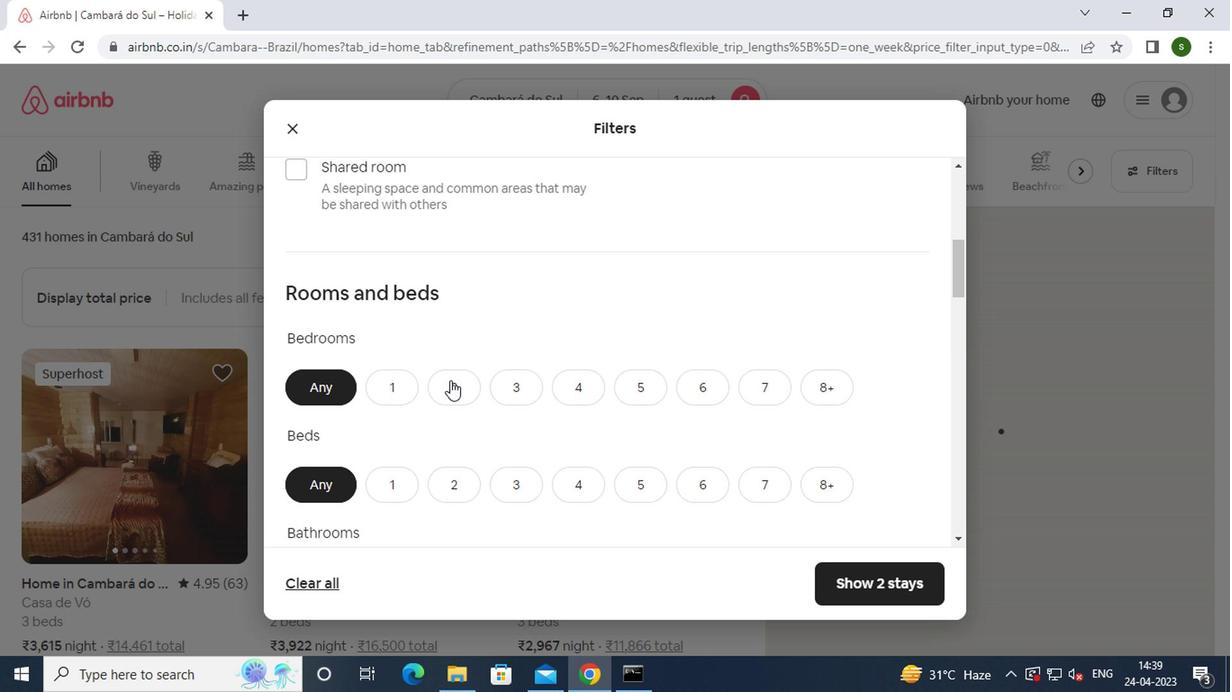 
Action: Mouse pressed left at (381, 388)
Screenshot: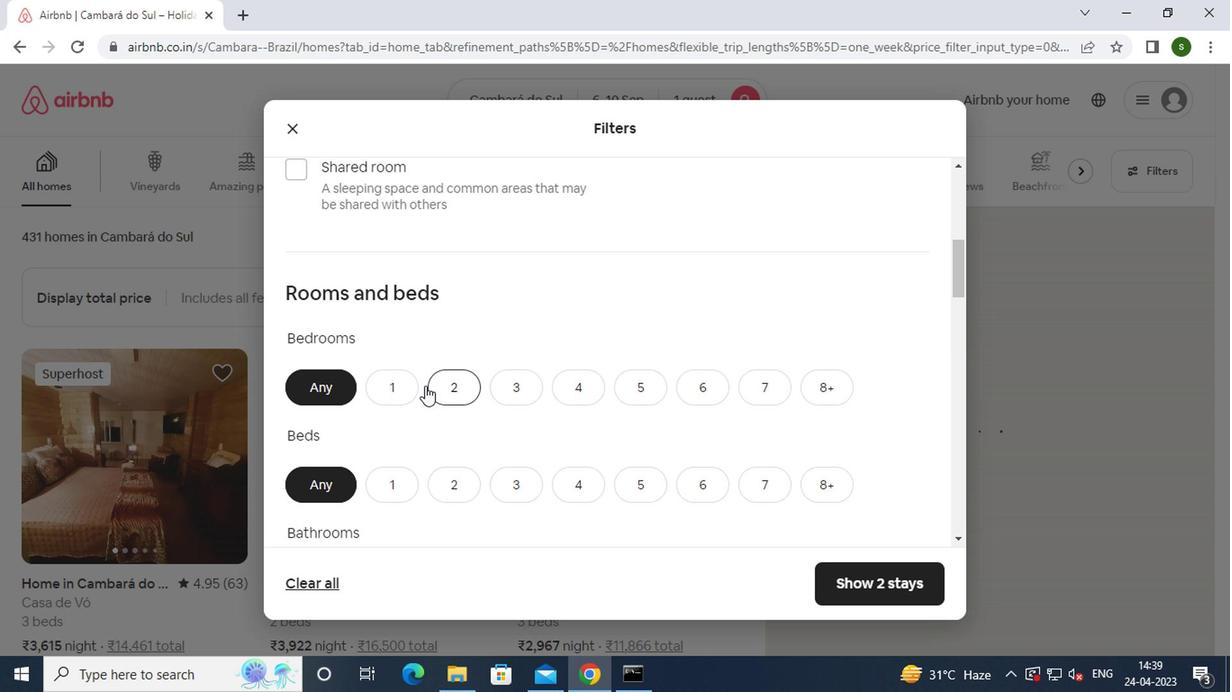 
Action: Mouse moved to (391, 487)
Screenshot: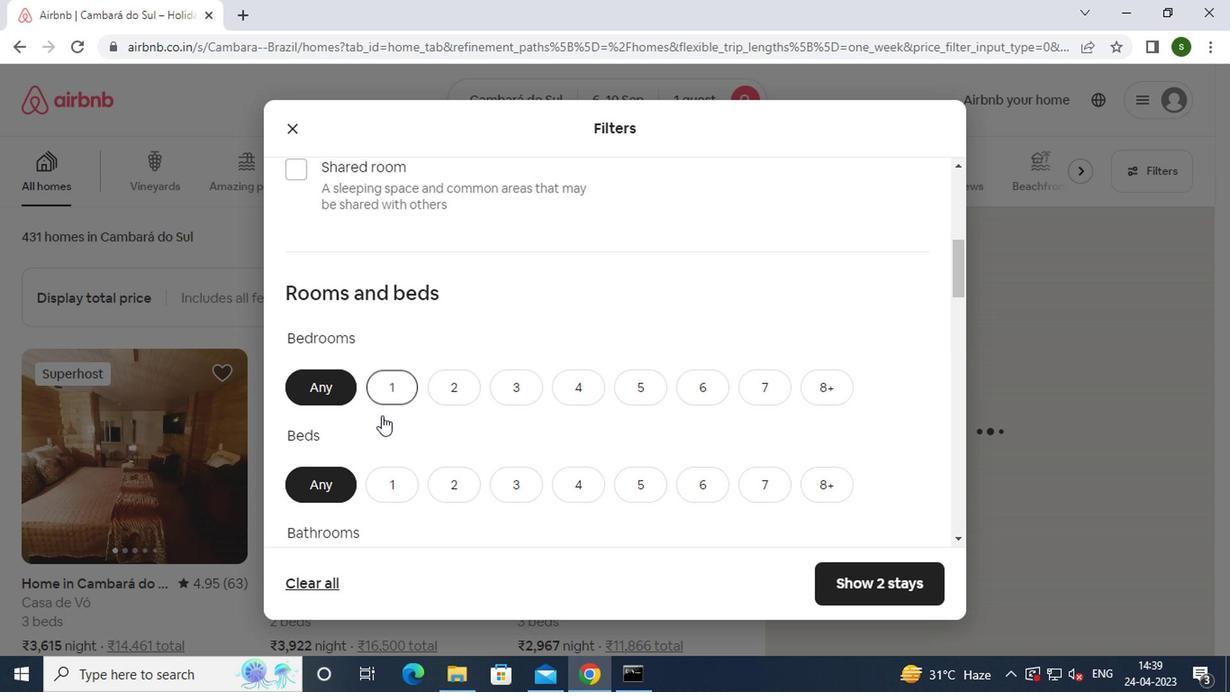
Action: Mouse pressed left at (391, 487)
Screenshot: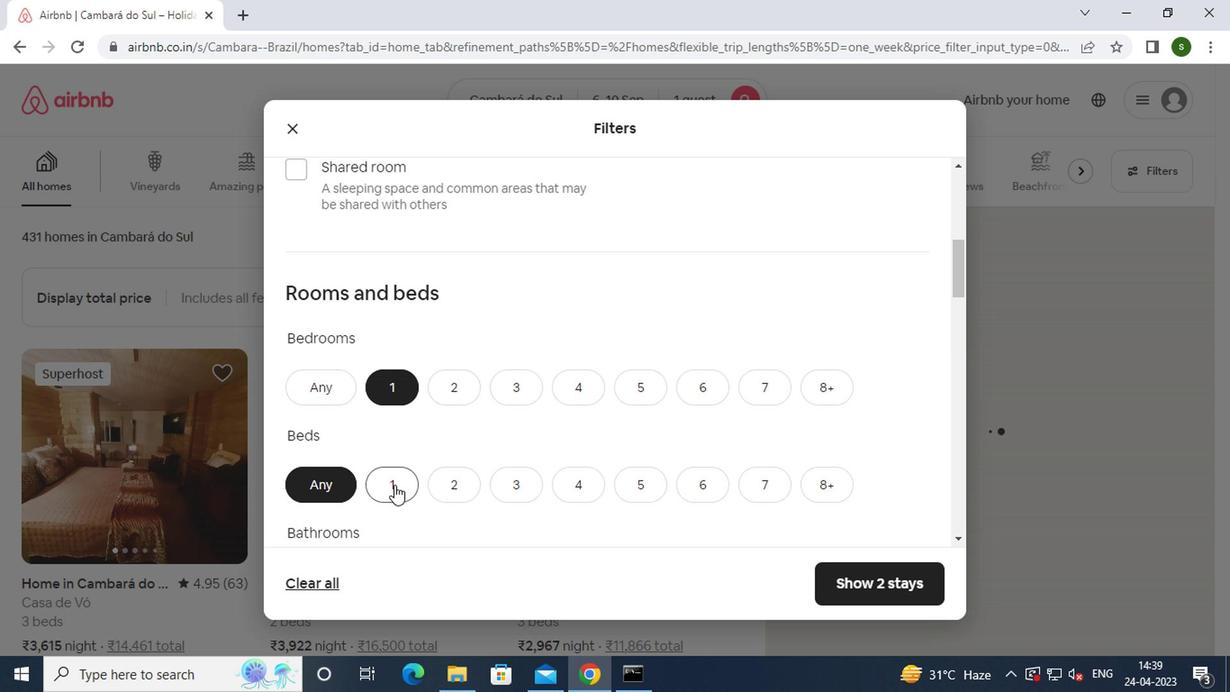
Action: Mouse moved to (463, 428)
Screenshot: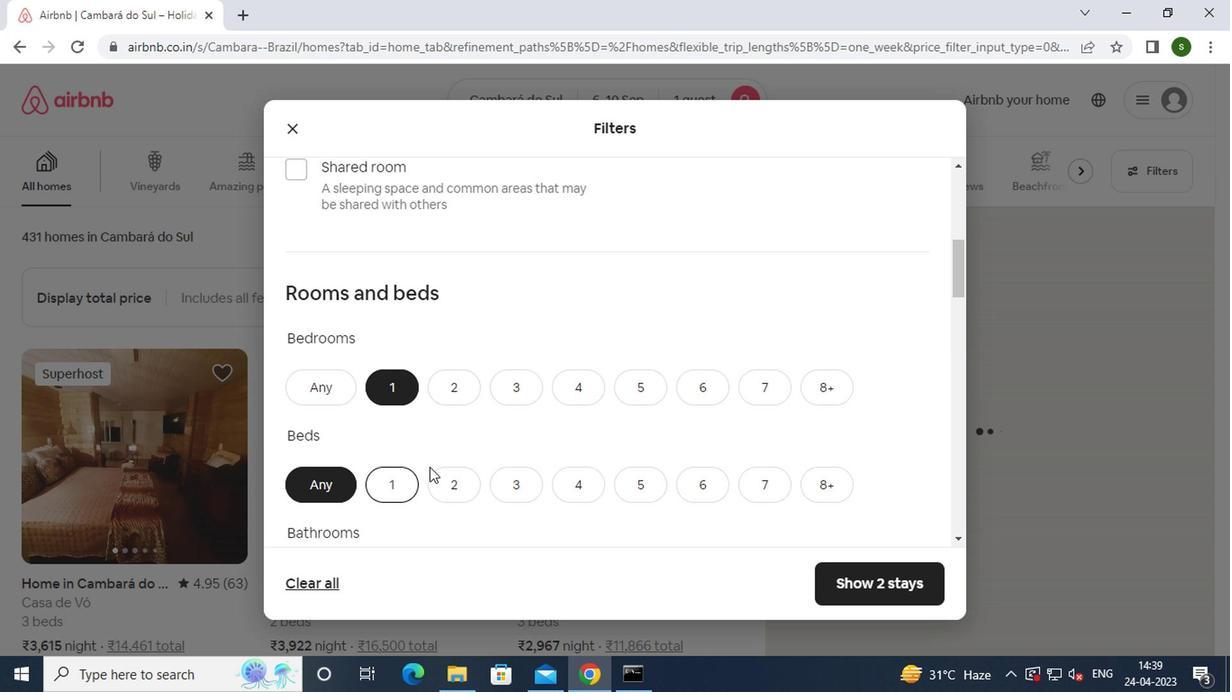 
Action: Mouse scrolled (463, 428) with delta (0, 0)
Screenshot: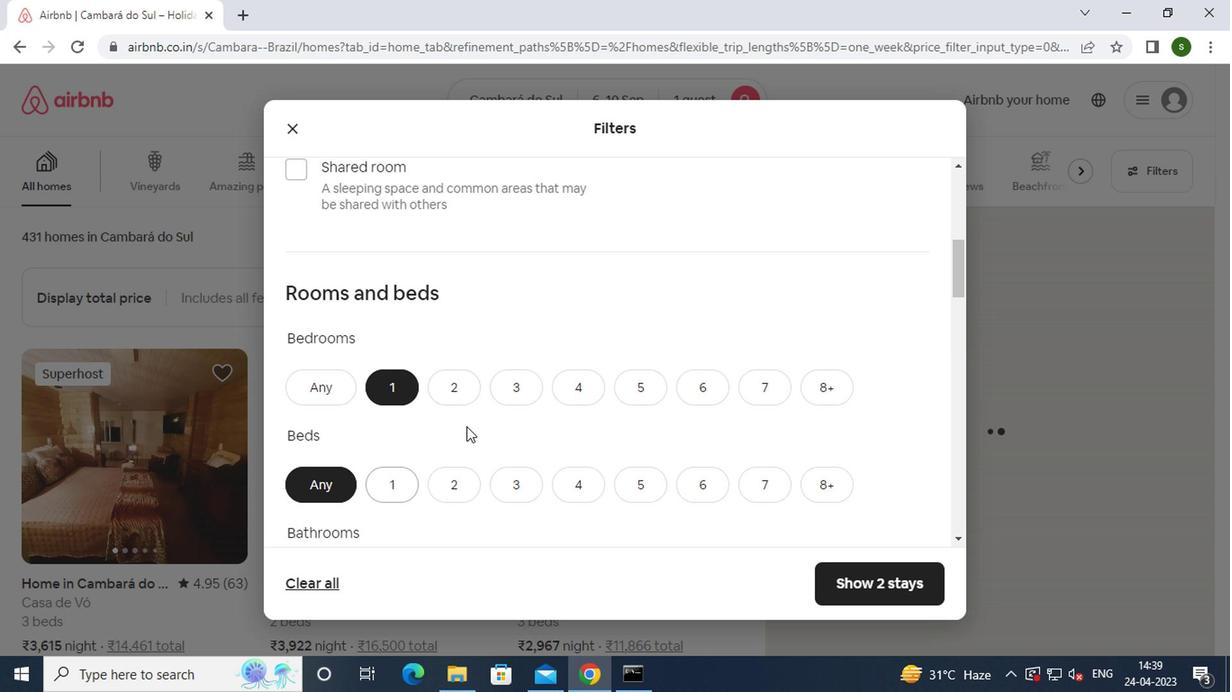 
Action: Mouse scrolled (463, 428) with delta (0, 0)
Screenshot: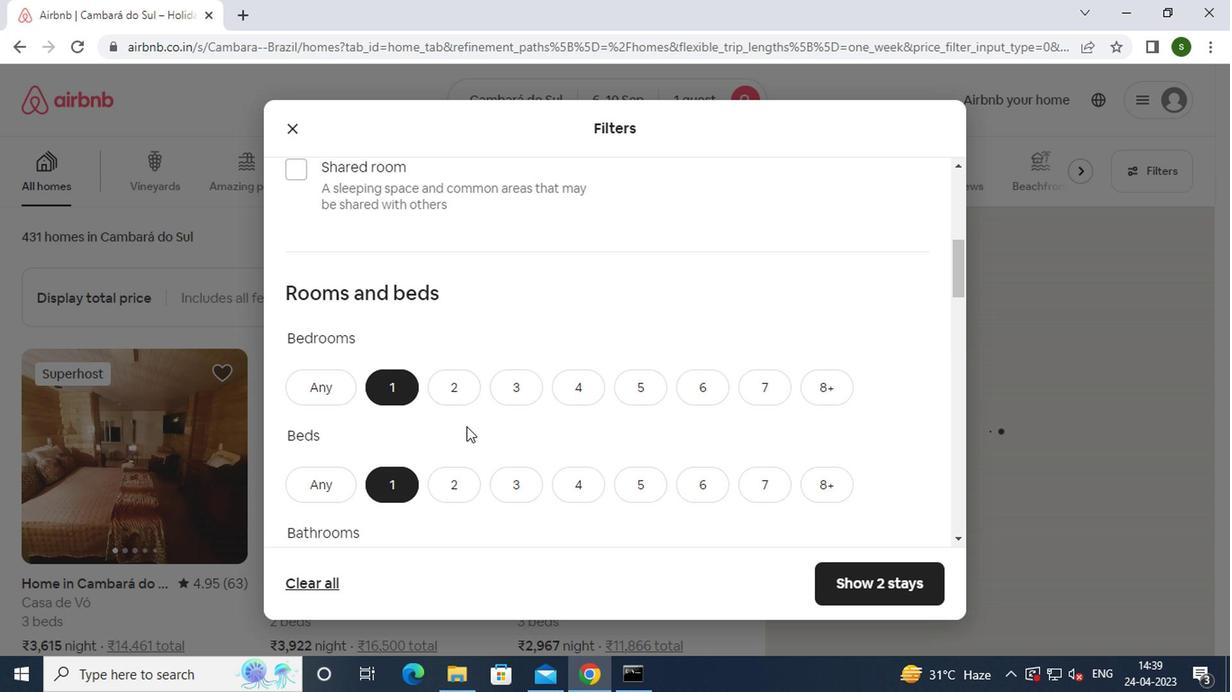 
Action: Mouse moved to (405, 397)
Screenshot: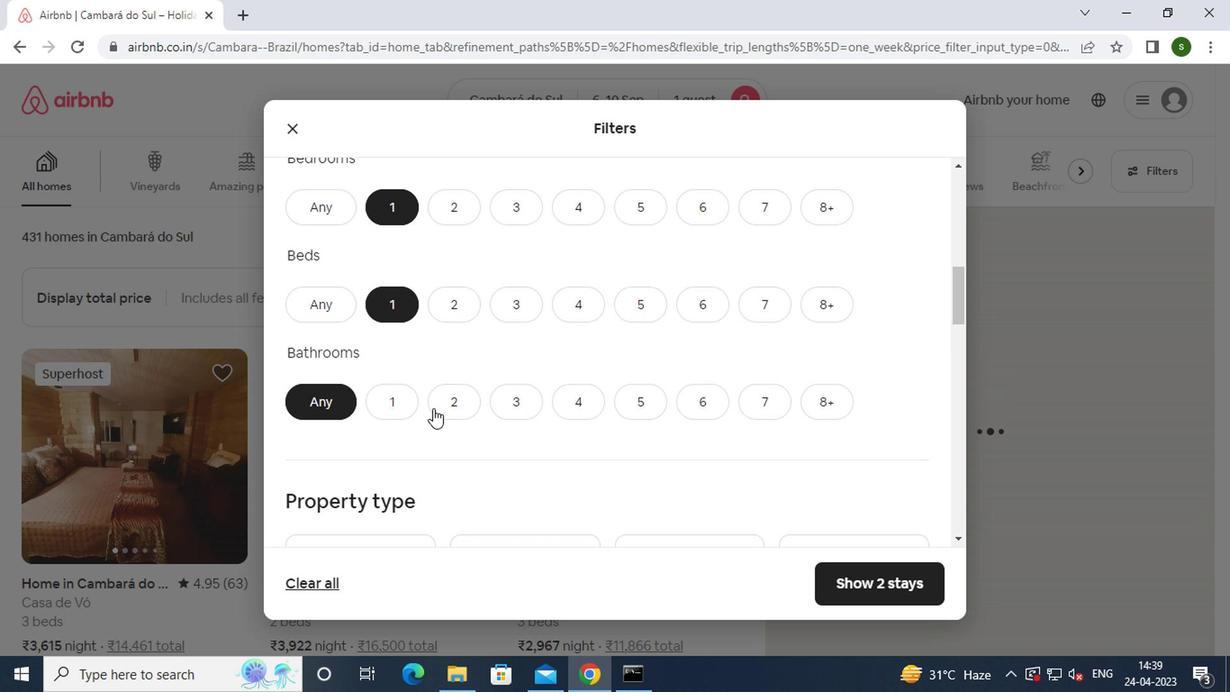 
Action: Mouse pressed left at (405, 397)
Screenshot: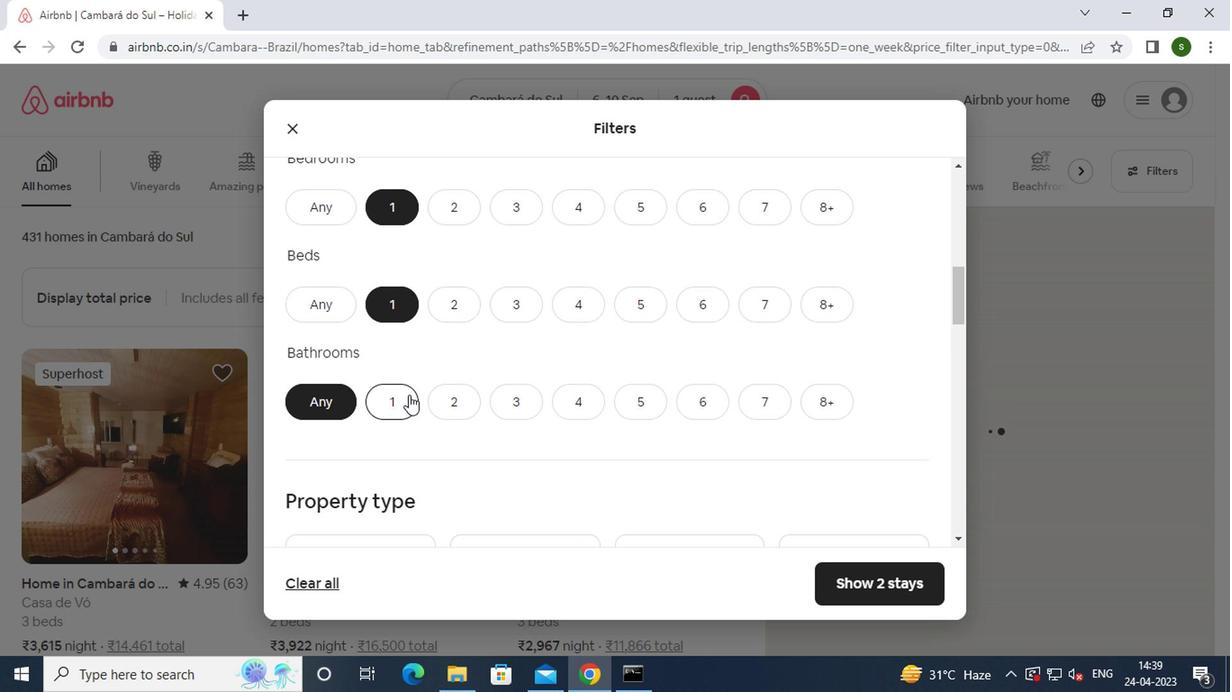 
Action: Mouse moved to (512, 366)
Screenshot: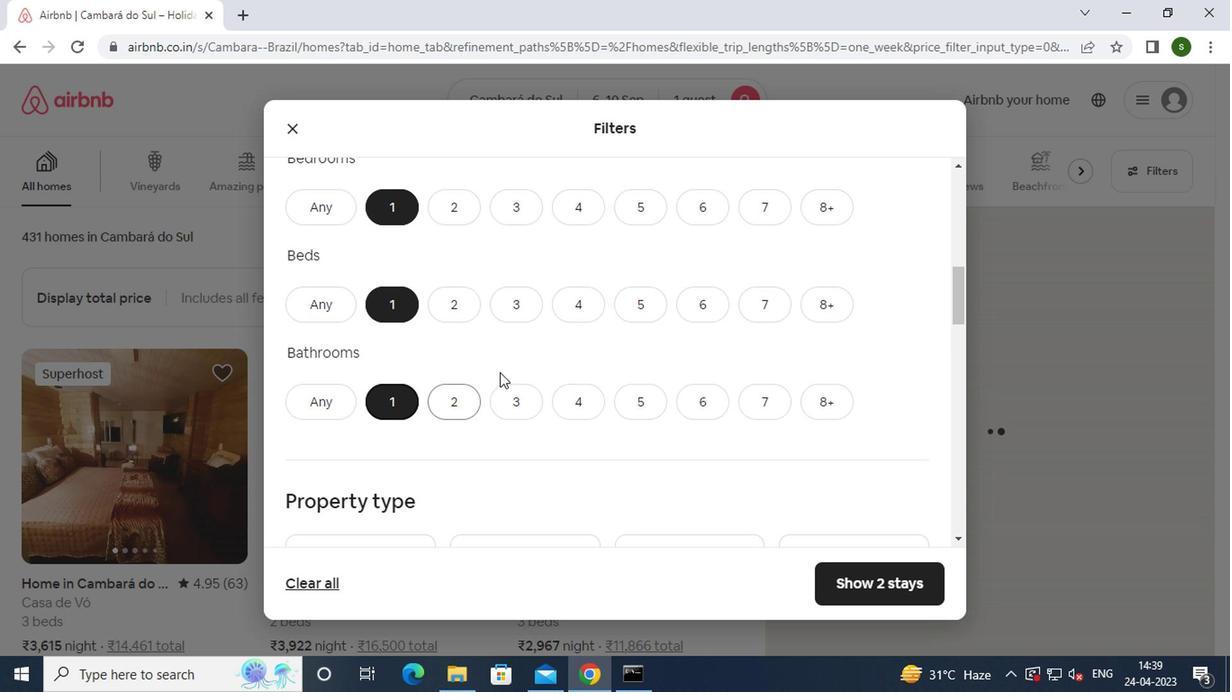 
Action: Mouse scrolled (512, 365) with delta (0, -1)
Screenshot: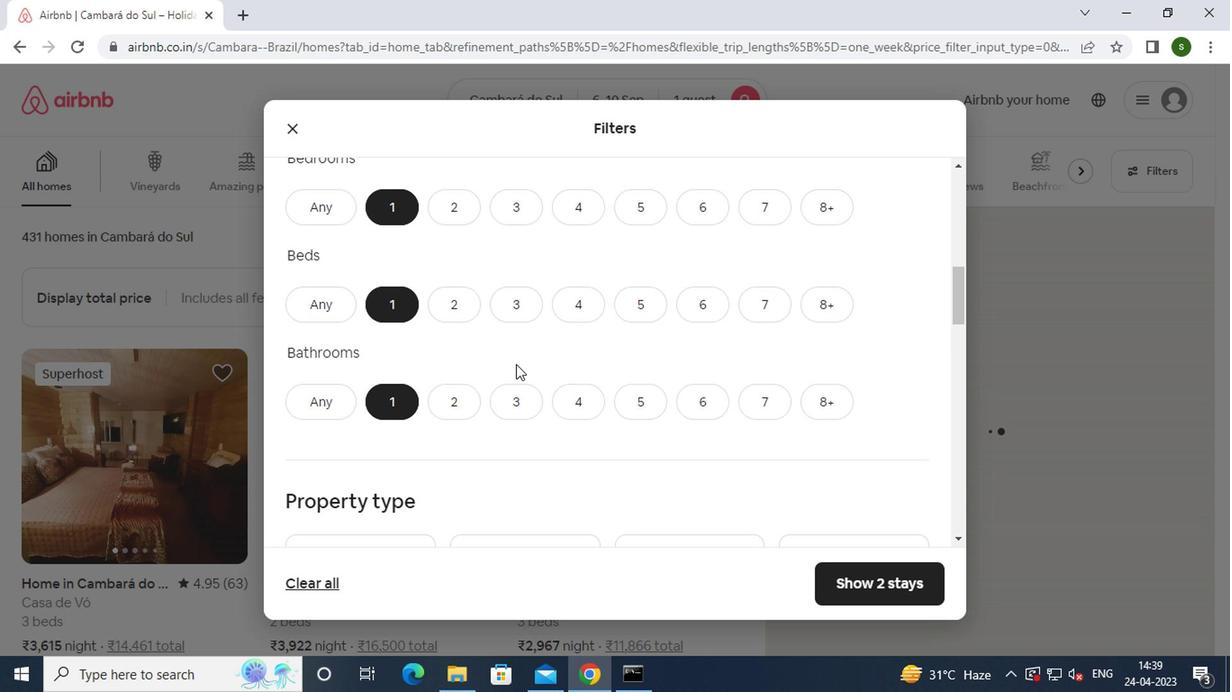 
Action: Mouse scrolled (512, 365) with delta (0, -1)
Screenshot: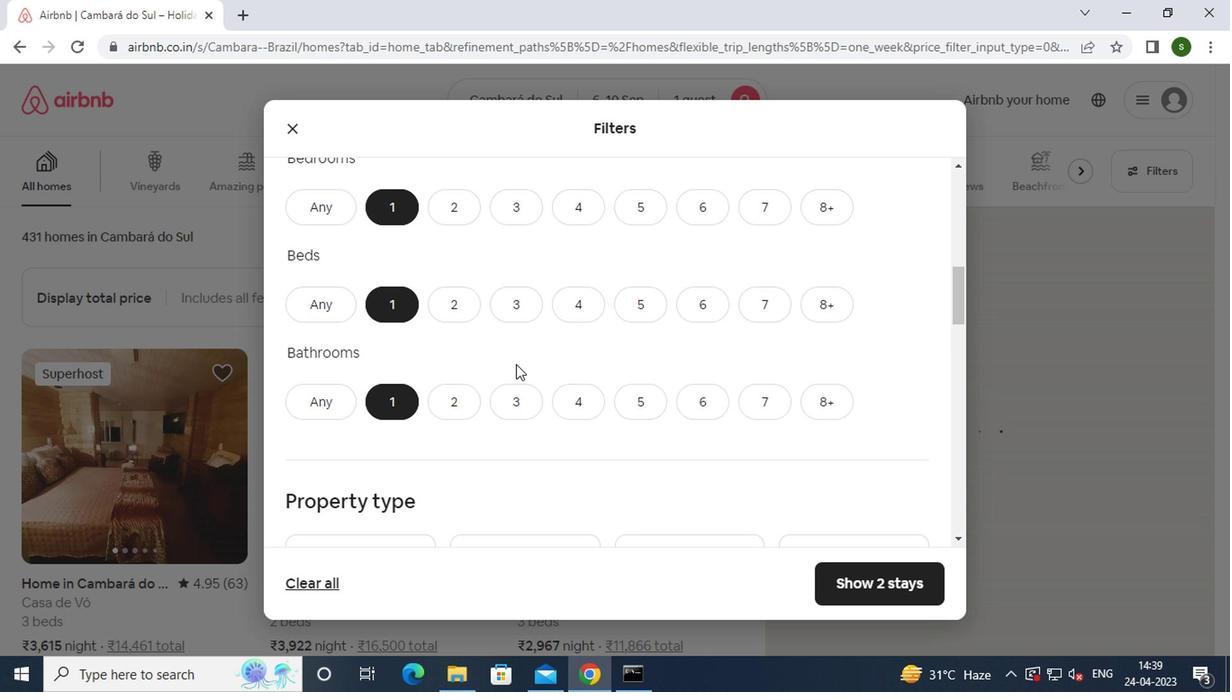 
Action: Mouse moved to (353, 402)
Screenshot: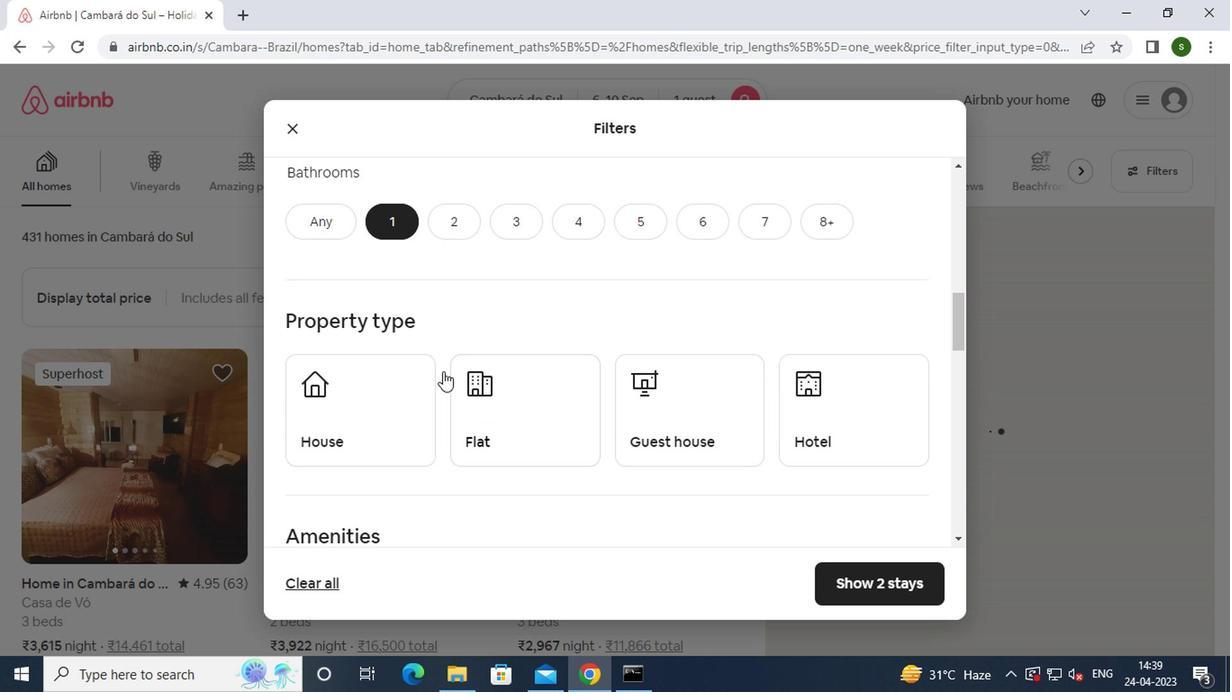 
Action: Mouse pressed left at (353, 402)
Screenshot: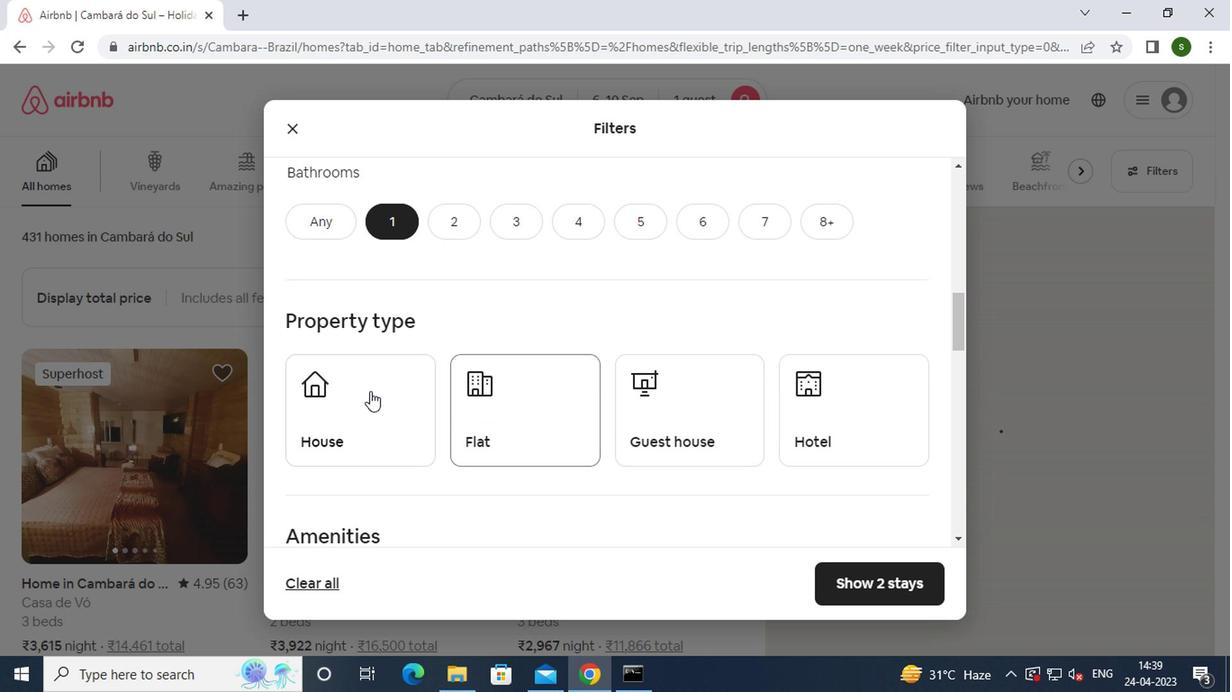 
Action: Mouse moved to (498, 423)
Screenshot: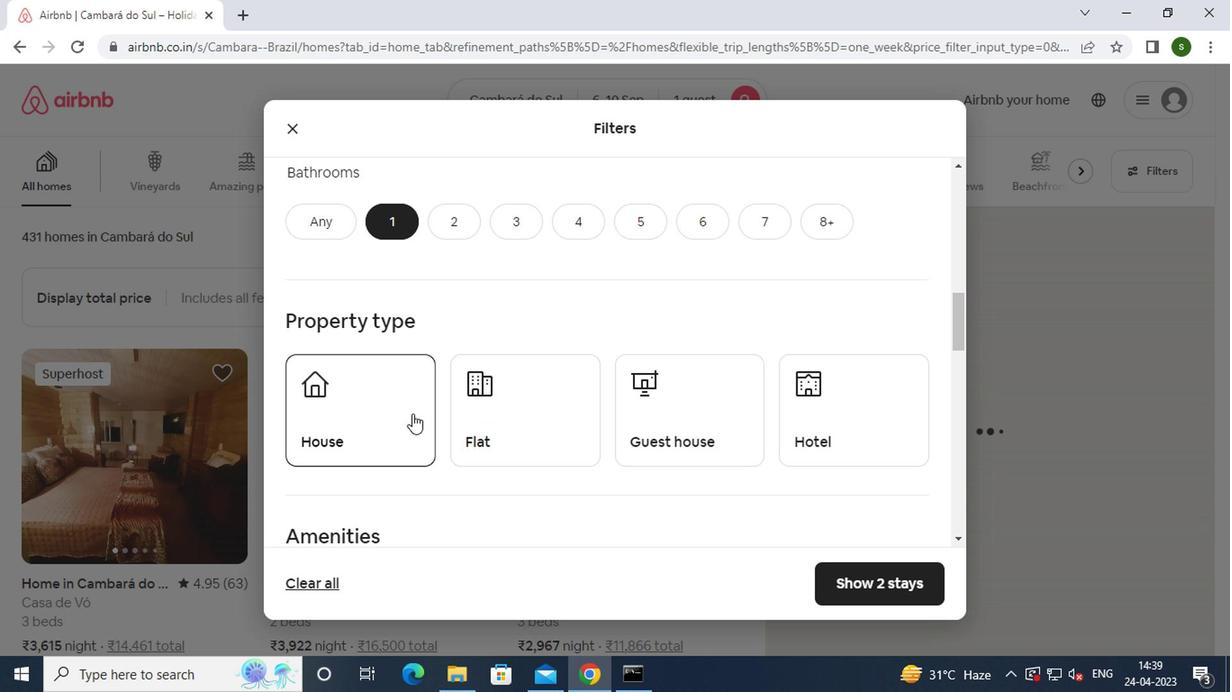 
Action: Mouse pressed left at (498, 423)
Screenshot: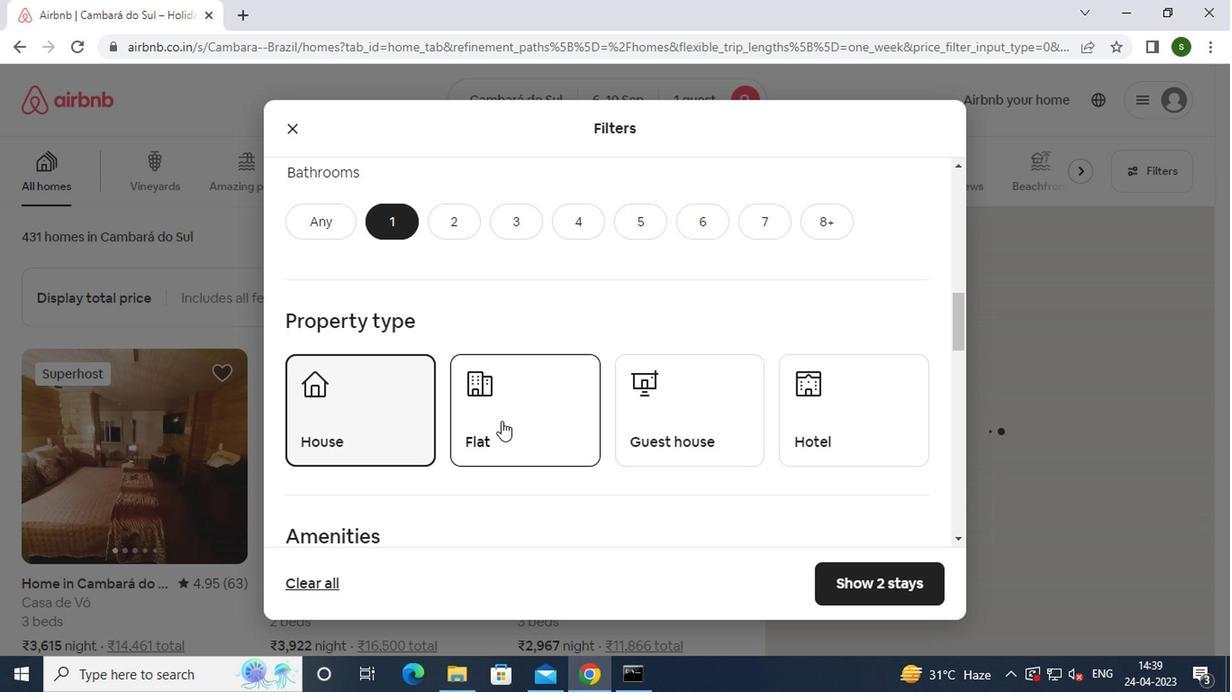 
Action: Mouse moved to (665, 408)
Screenshot: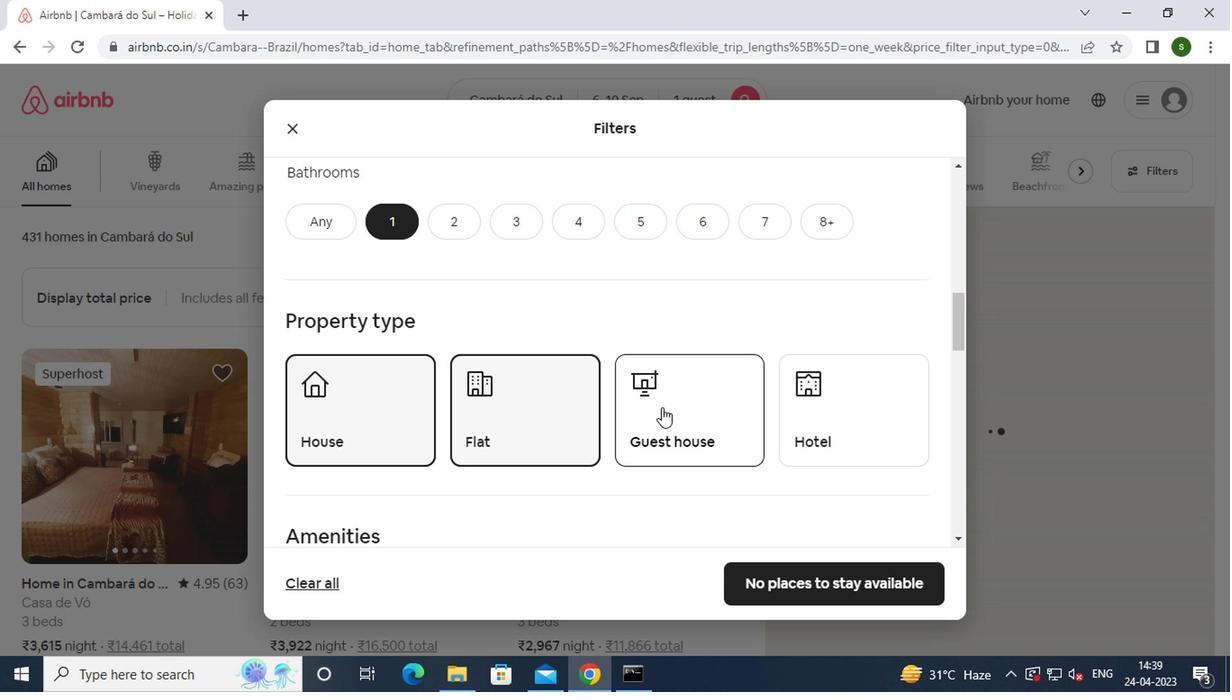 
Action: Mouse pressed left at (665, 408)
Screenshot: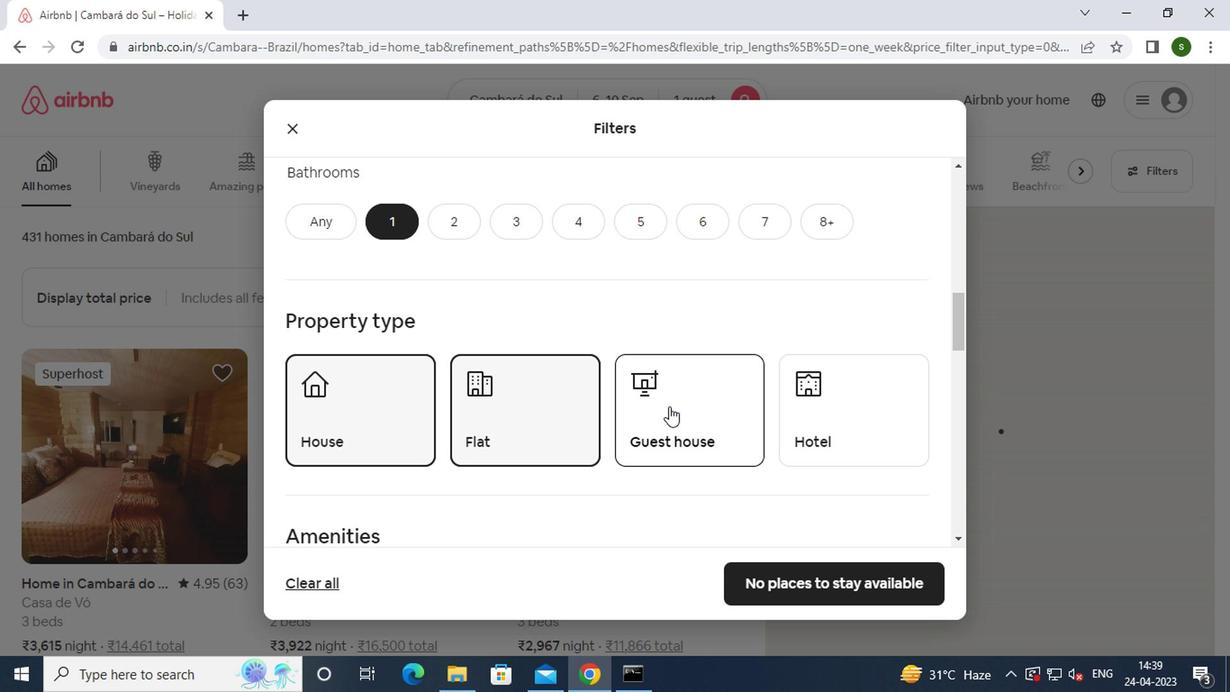 
Action: Mouse moved to (820, 399)
Screenshot: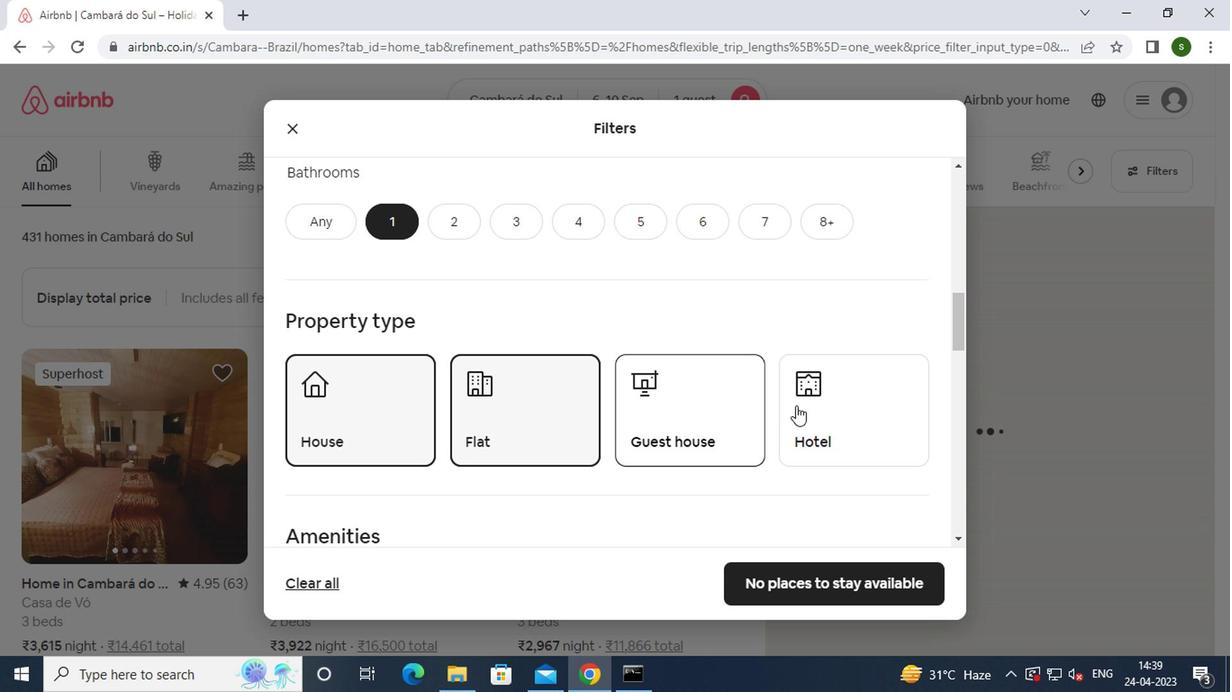 
Action: Mouse pressed left at (820, 399)
Screenshot: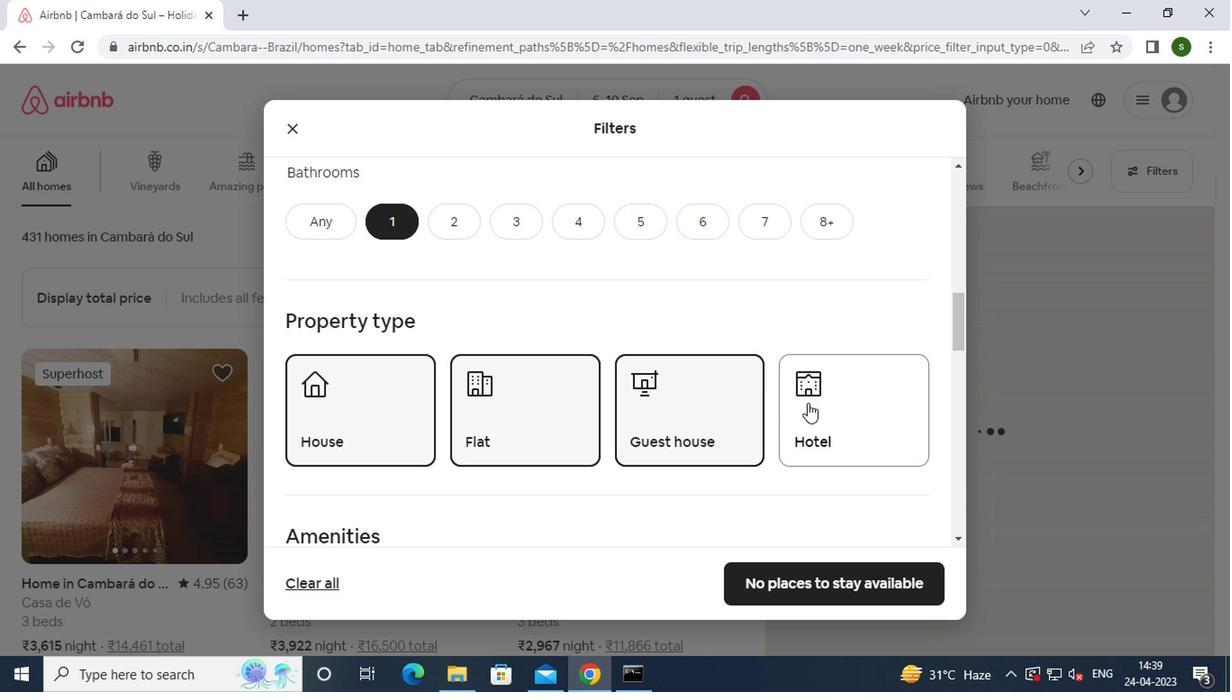 
Action: Mouse moved to (706, 385)
Screenshot: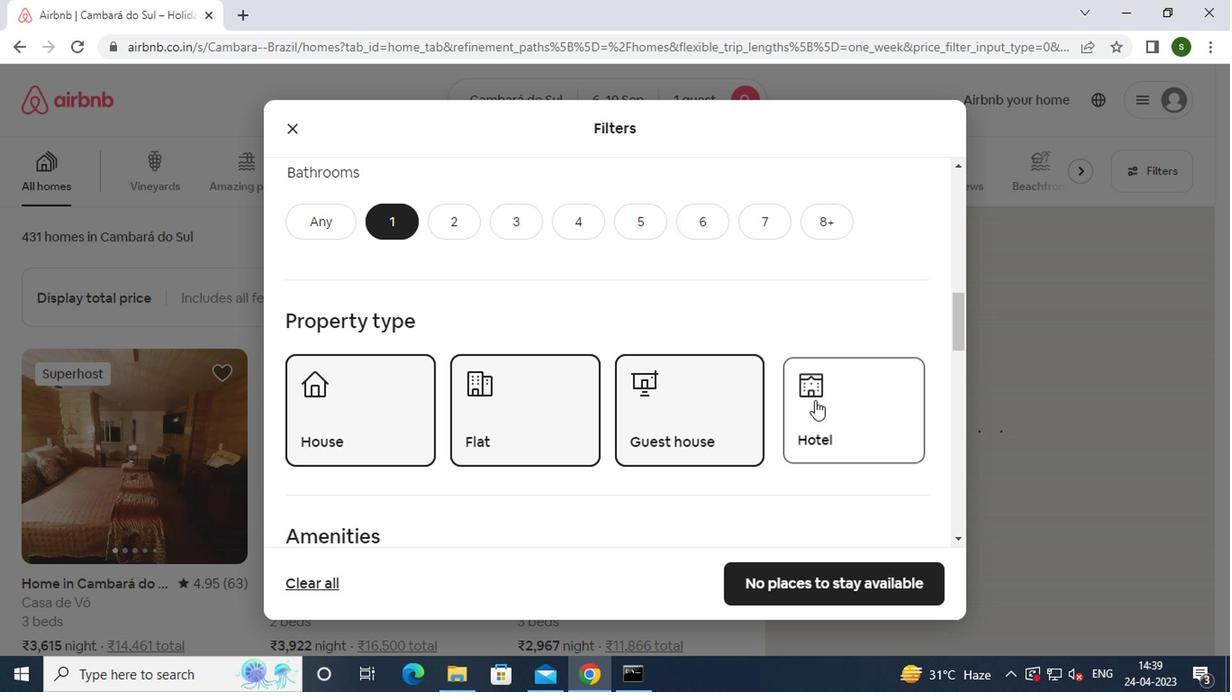 
Action: Mouse scrolled (706, 384) with delta (0, 0)
Screenshot: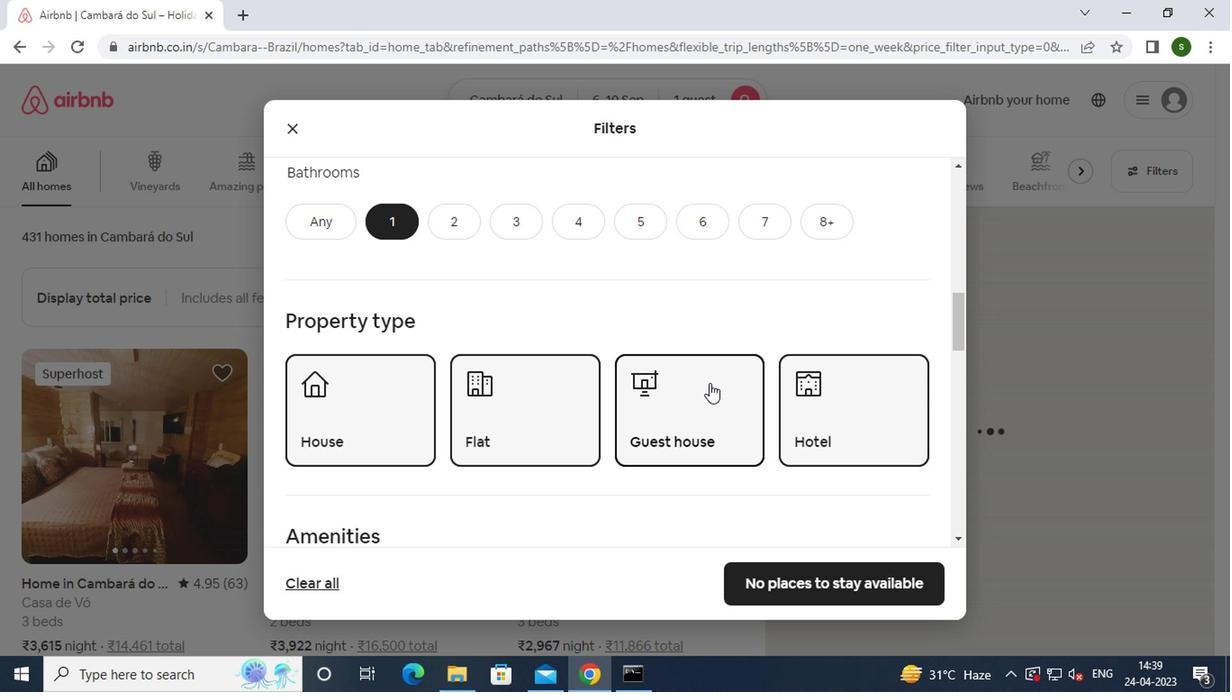 
Action: Mouse scrolled (706, 384) with delta (0, 0)
Screenshot: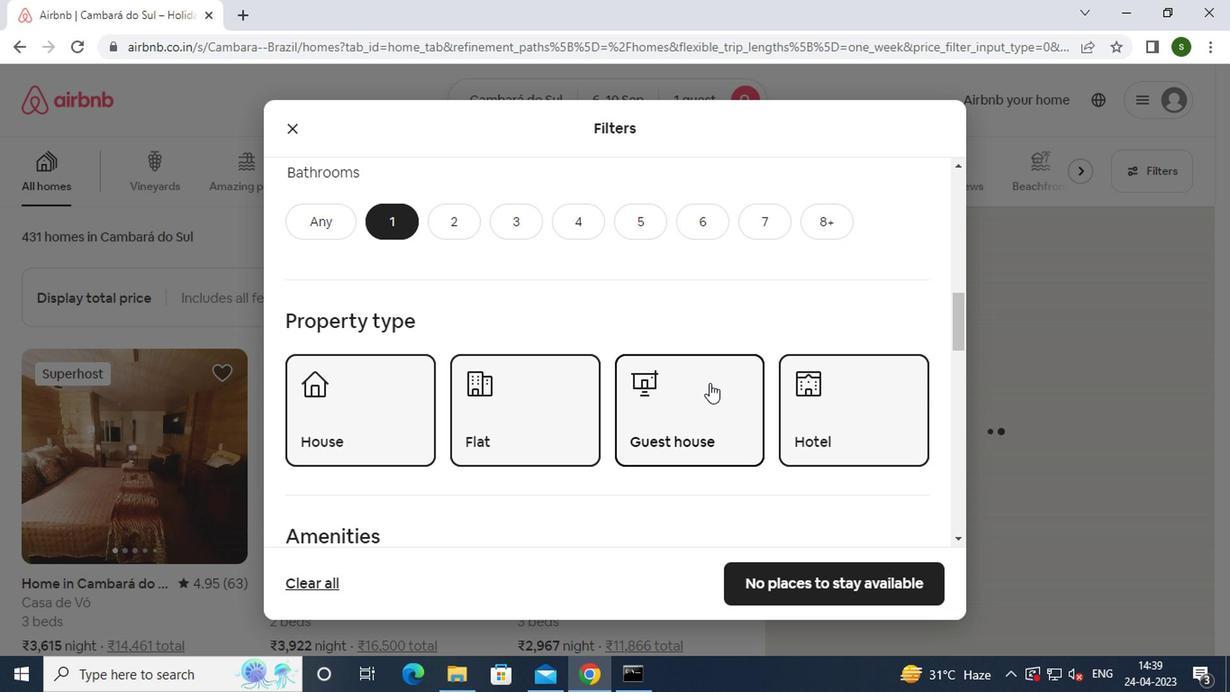 
Action: Mouse scrolled (706, 384) with delta (0, 0)
Screenshot: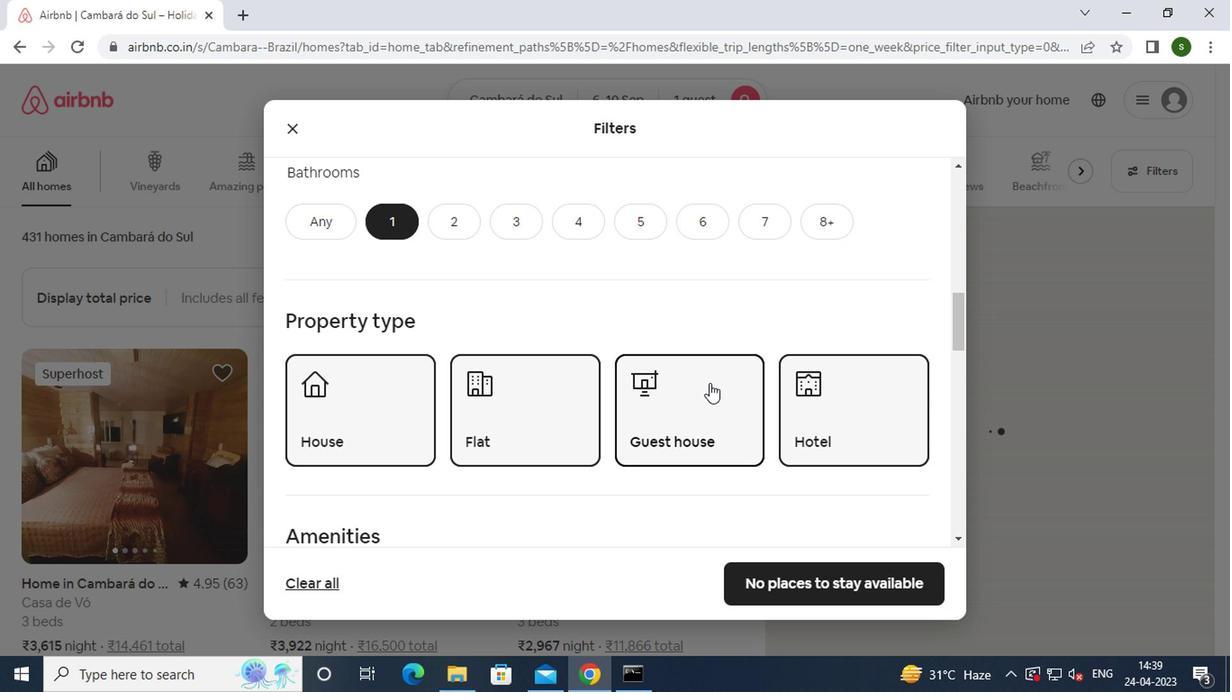 
Action: Mouse scrolled (706, 384) with delta (0, 0)
Screenshot: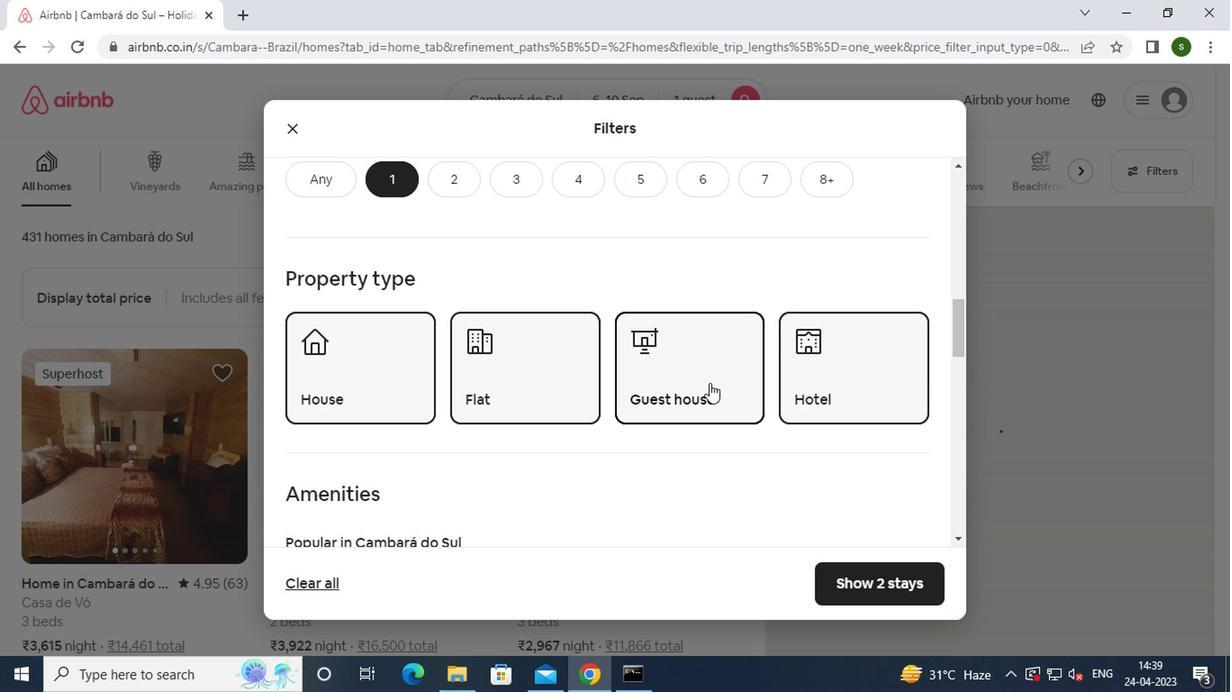 
Action: Mouse scrolled (706, 384) with delta (0, 0)
Screenshot: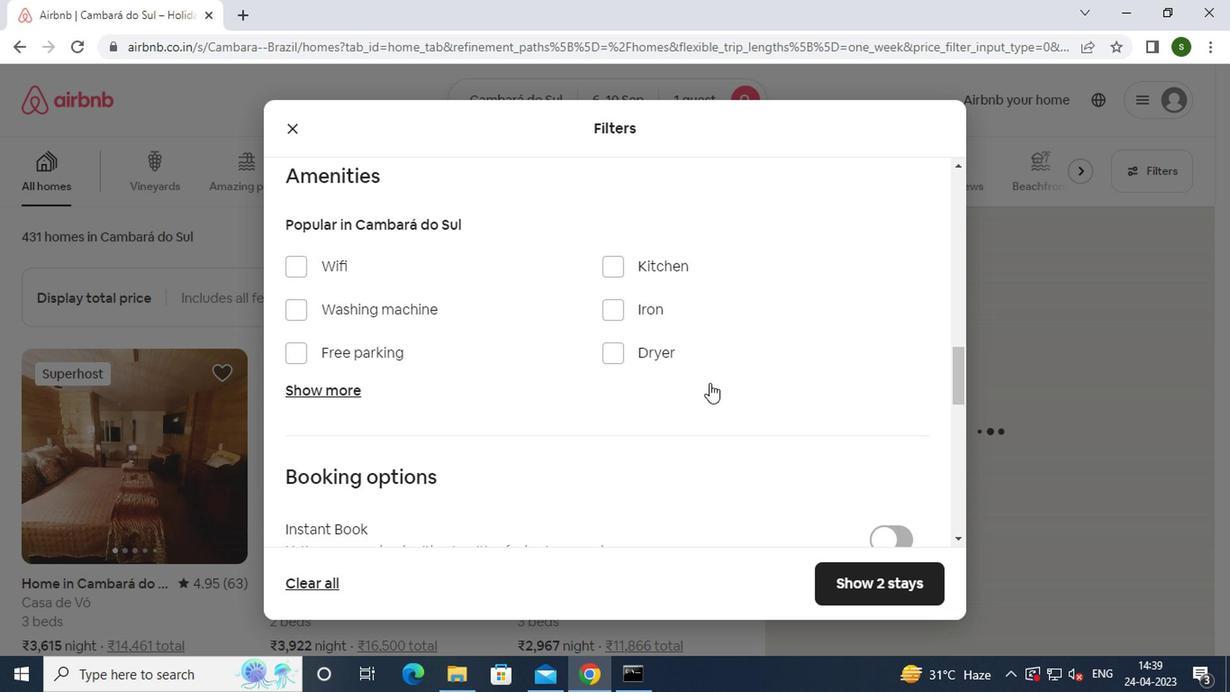 
Action: Mouse scrolled (706, 384) with delta (0, 0)
Screenshot: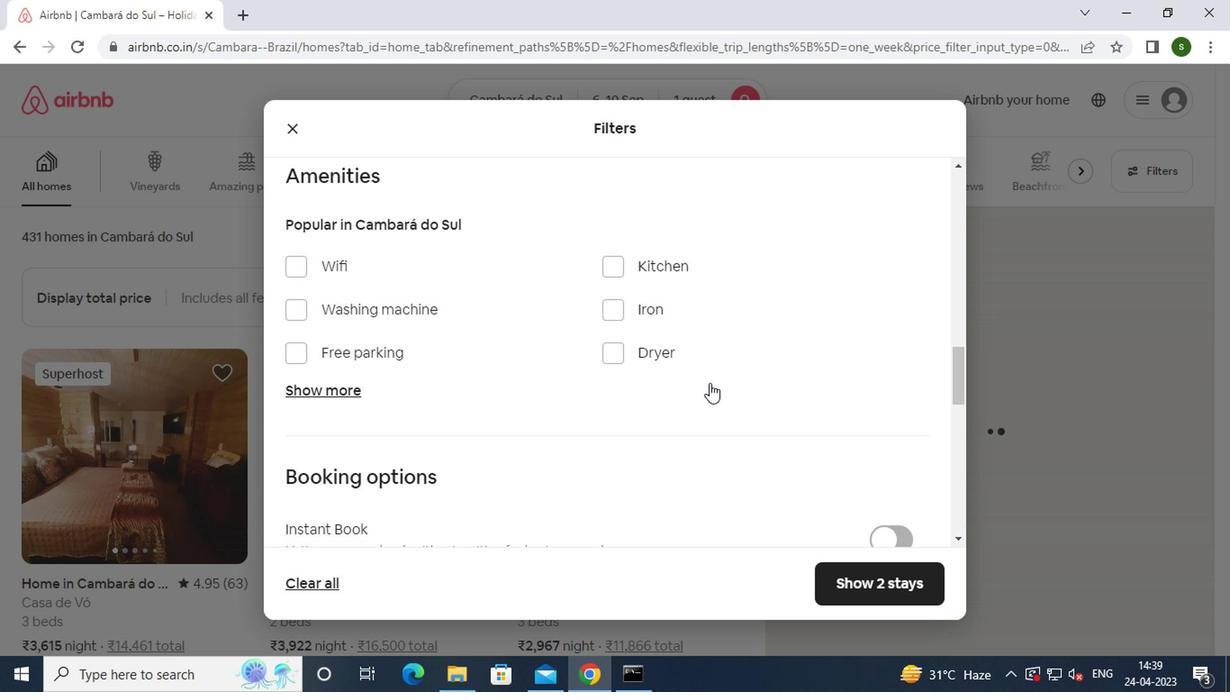 
Action: Mouse moved to (887, 423)
Screenshot: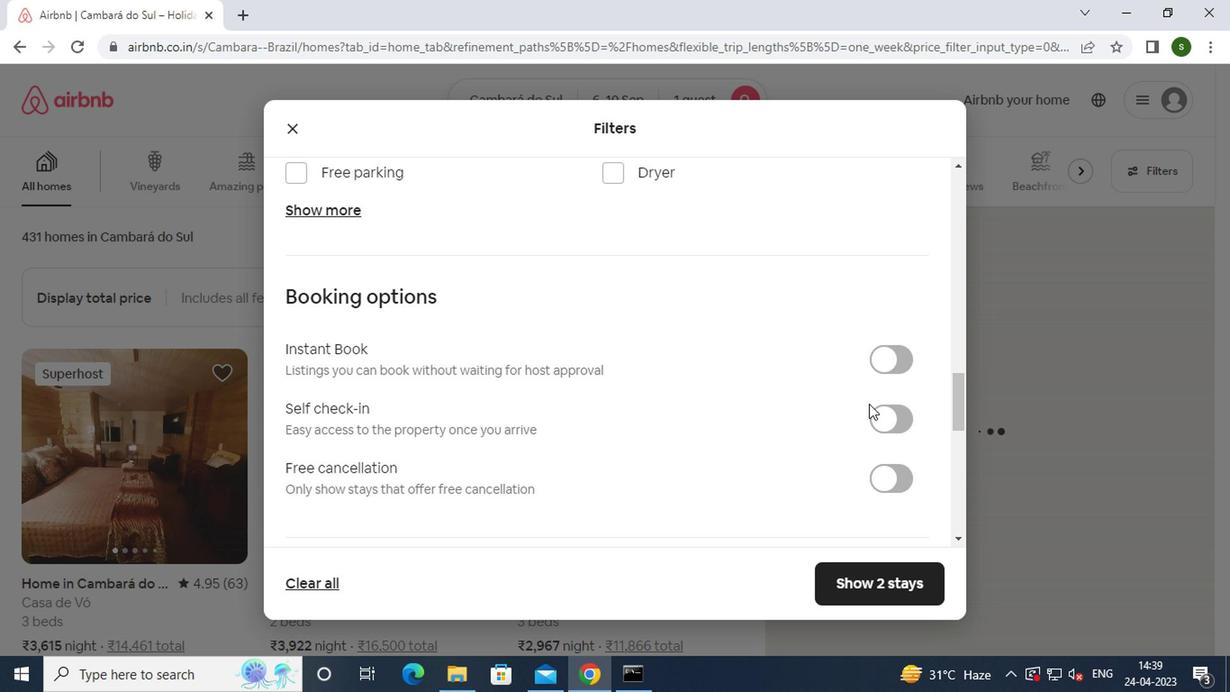 
Action: Mouse pressed left at (887, 423)
Screenshot: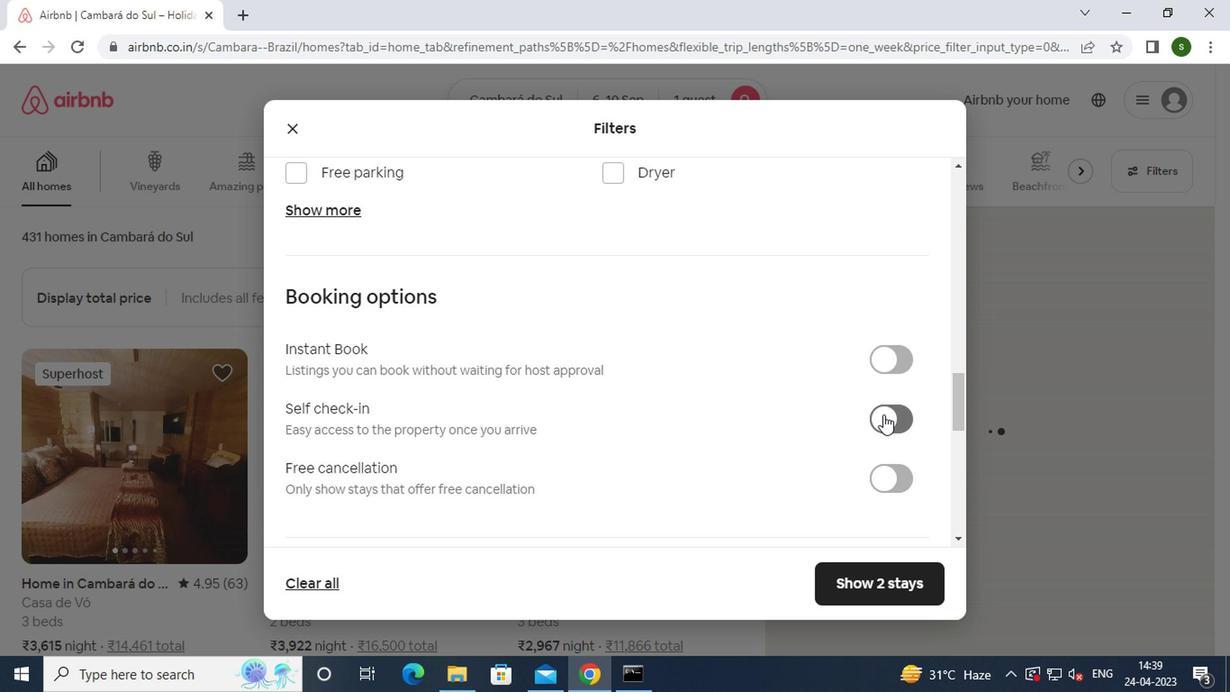 
Action: Mouse moved to (735, 358)
Screenshot: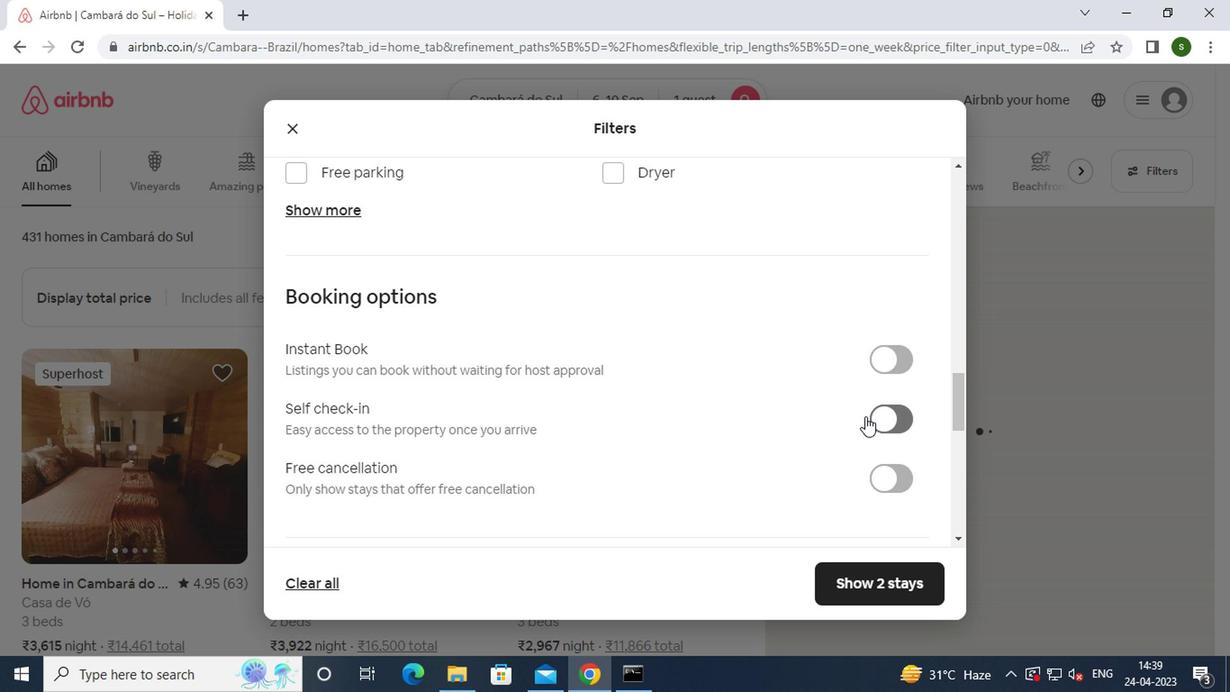
Action: Mouse scrolled (735, 356) with delta (0, -1)
Screenshot: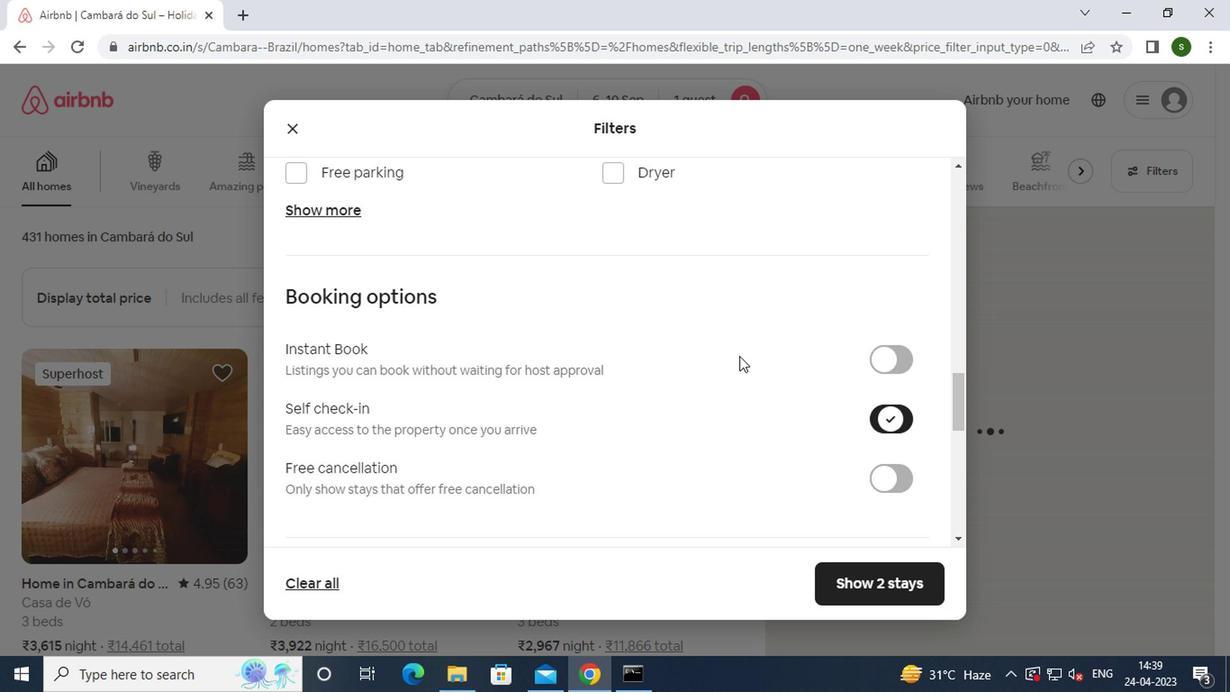 
Action: Mouse scrolled (735, 356) with delta (0, -1)
Screenshot: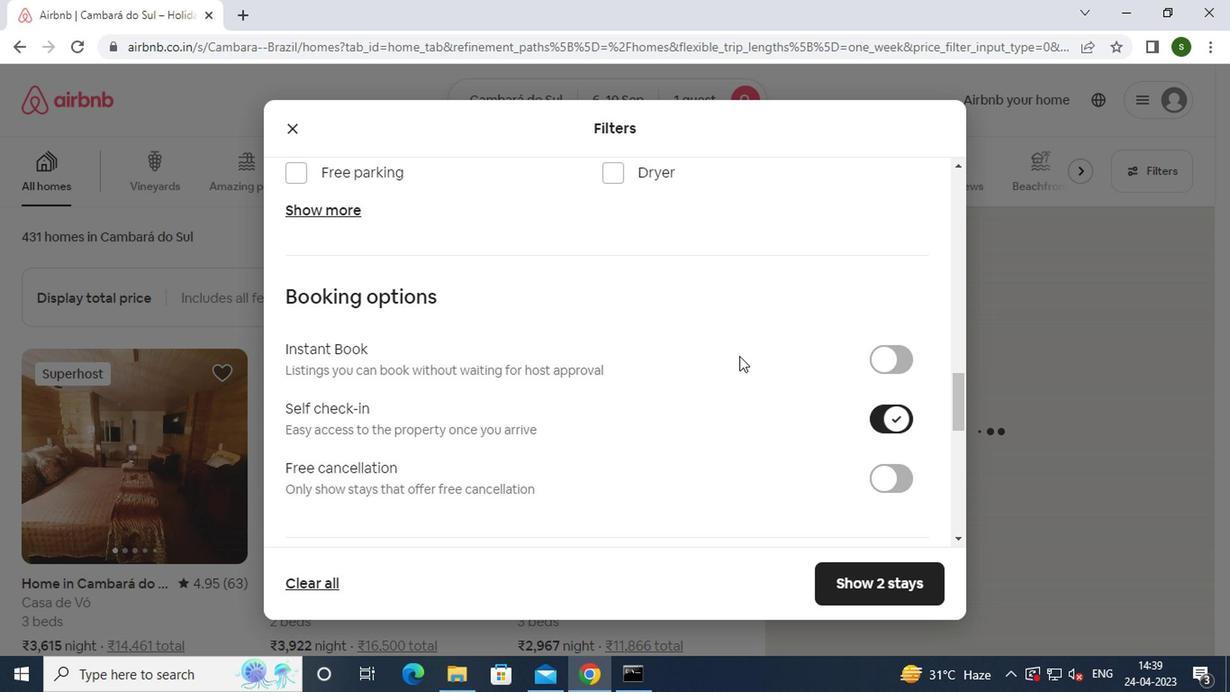 
Action: Mouse scrolled (735, 356) with delta (0, -1)
Screenshot: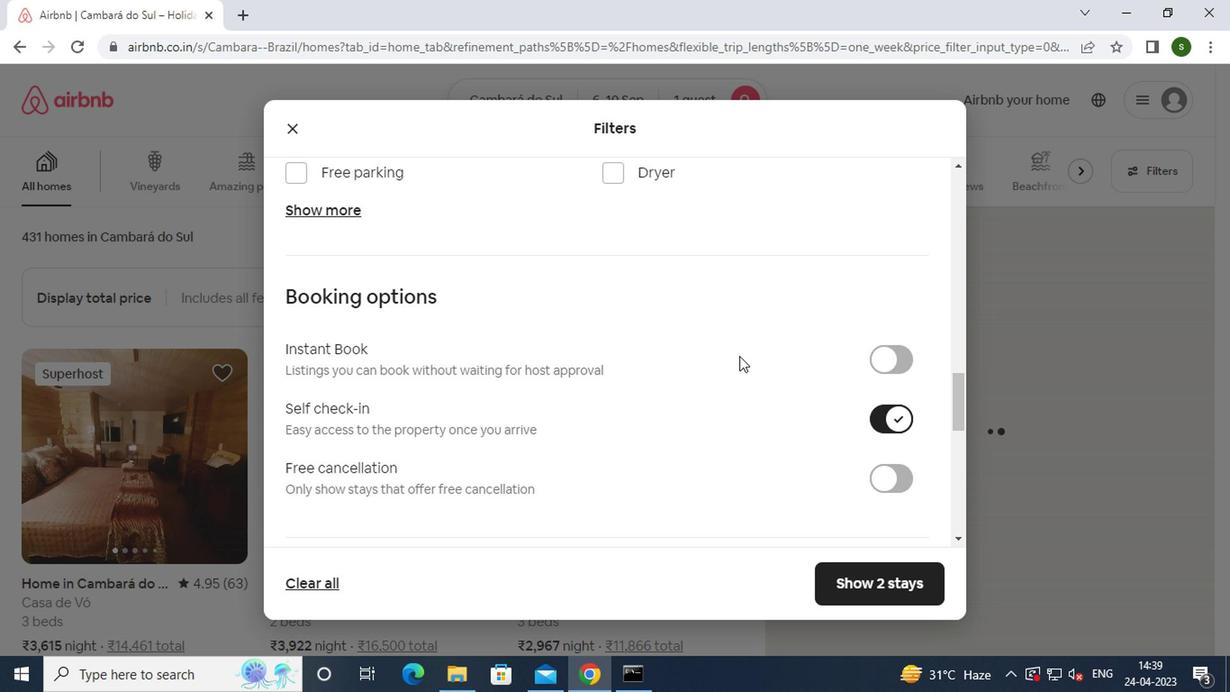 
Action: Mouse scrolled (735, 356) with delta (0, -1)
Screenshot: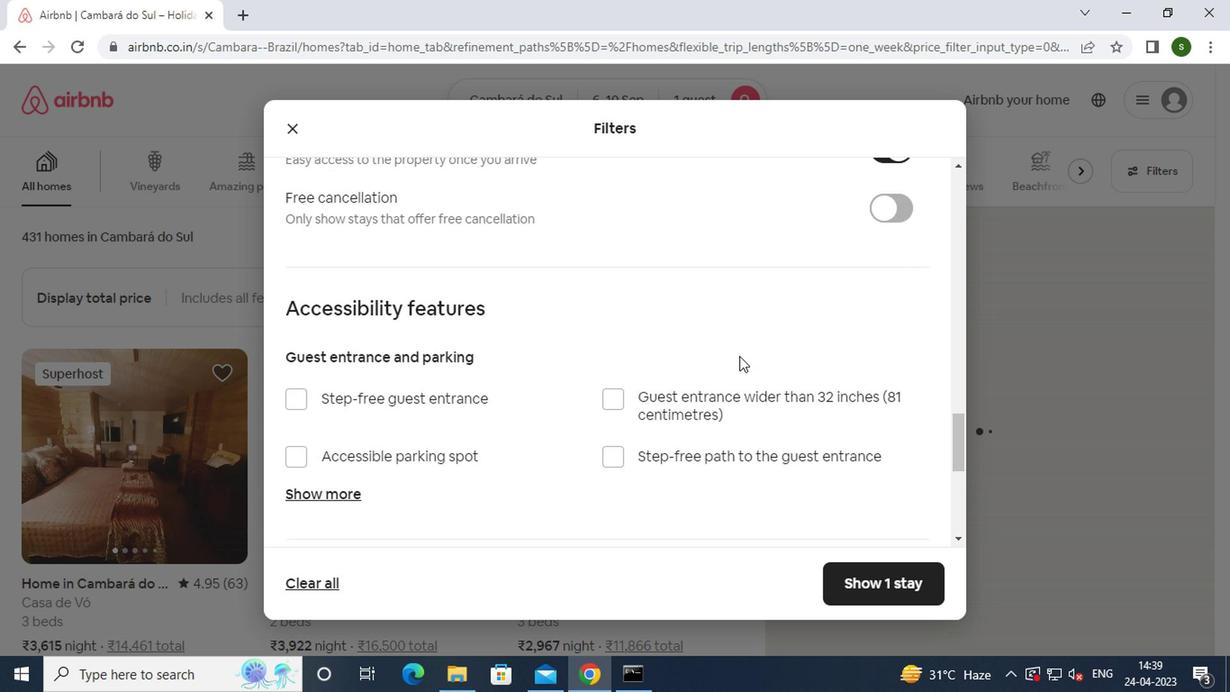 
Action: Mouse scrolled (735, 356) with delta (0, -1)
Screenshot: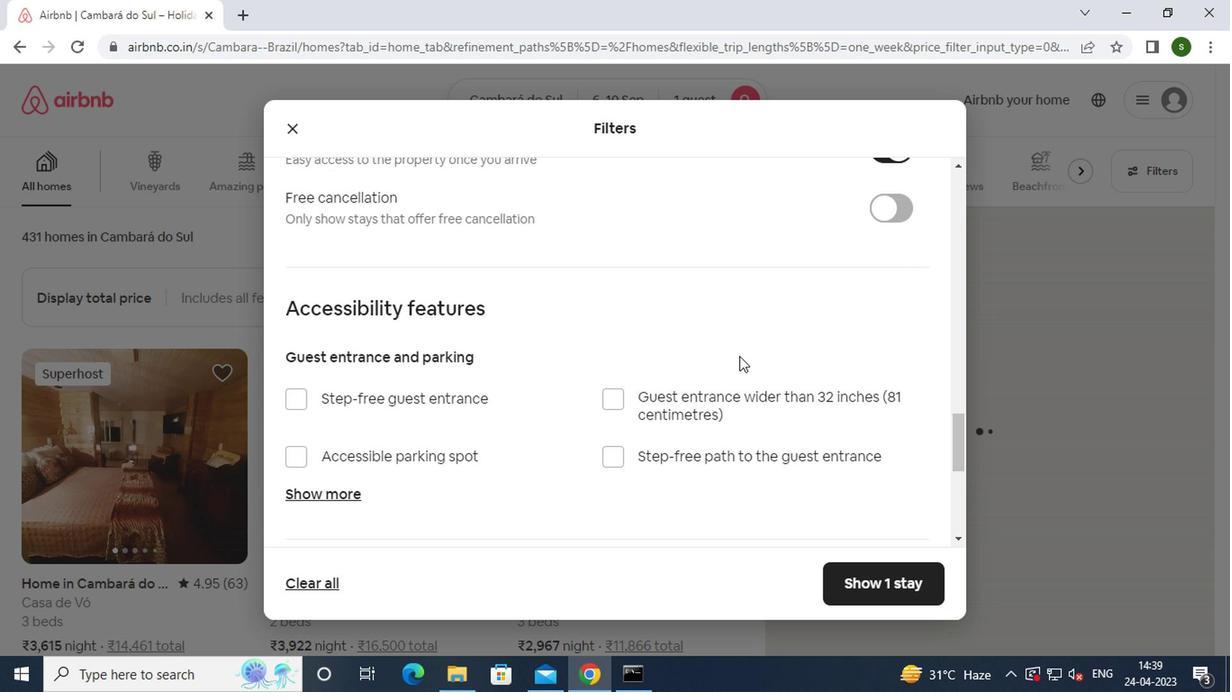 
Action: Mouse scrolled (735, 356) with delta (0, -1)
Screenshot: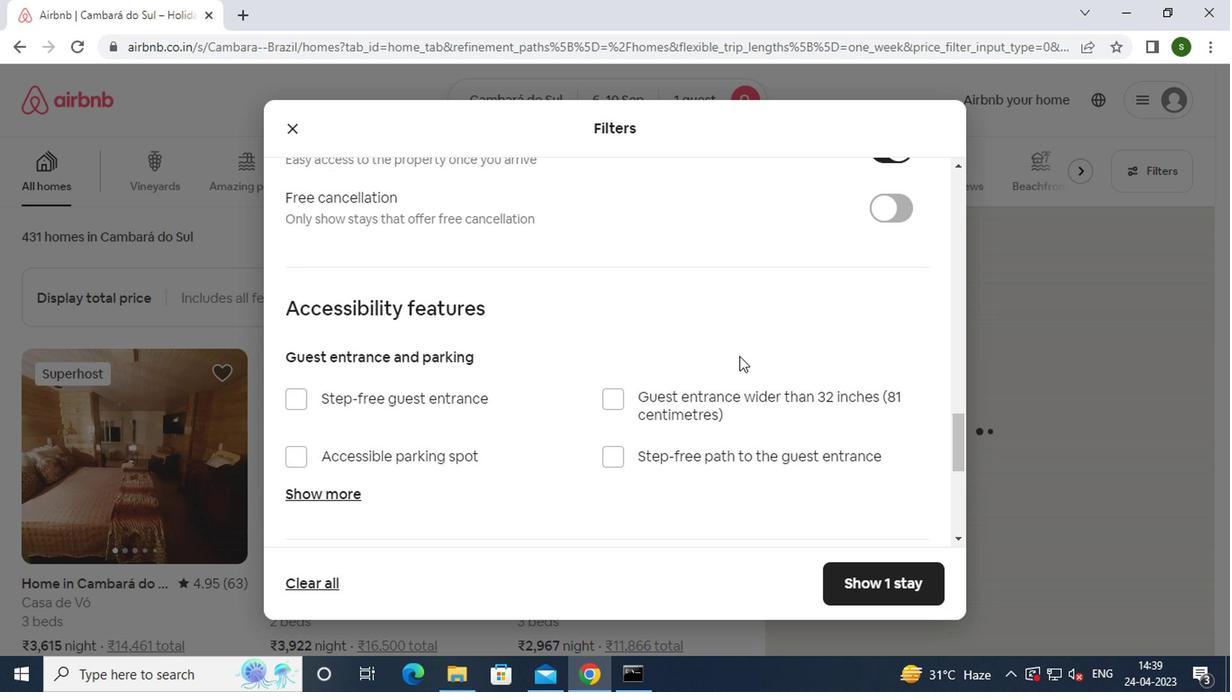 
Action: Mouse scrolled (735, 356) with delta (0, -1)
Screenshot: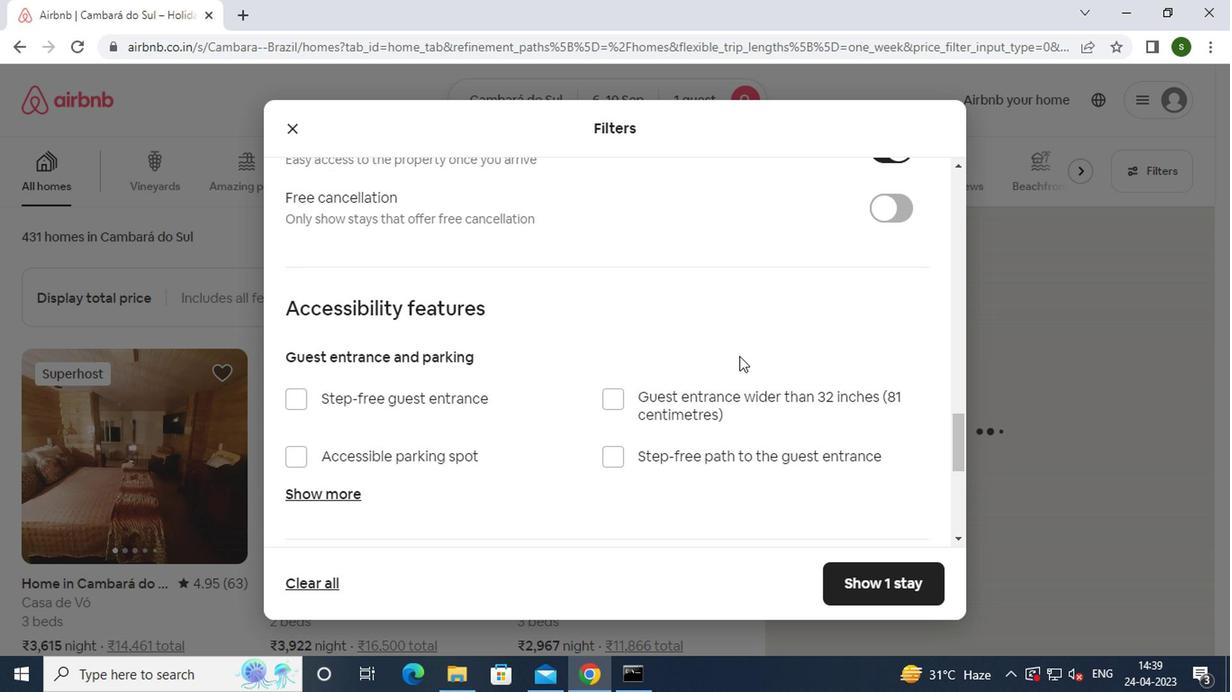 
Action: Mouse scrolled (735, 356) with delta (0, -1)
Screenshot: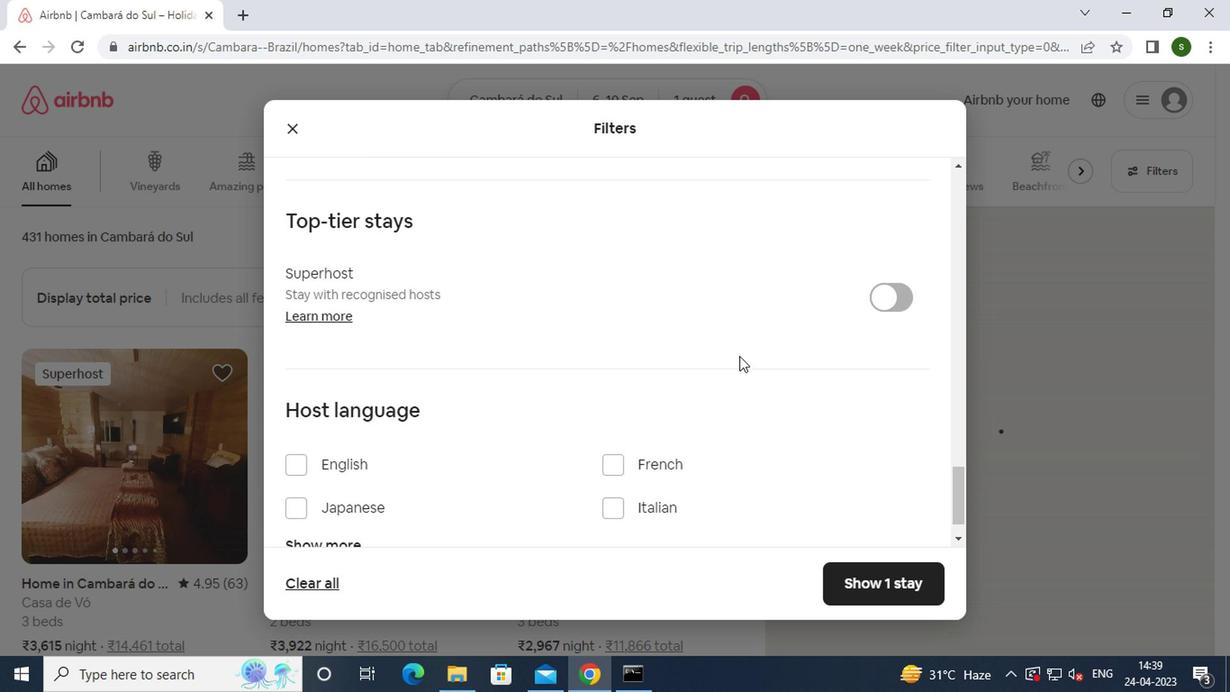
Action: Mouse scrolled (735, 356) with delta (0, -1)
Screenshot: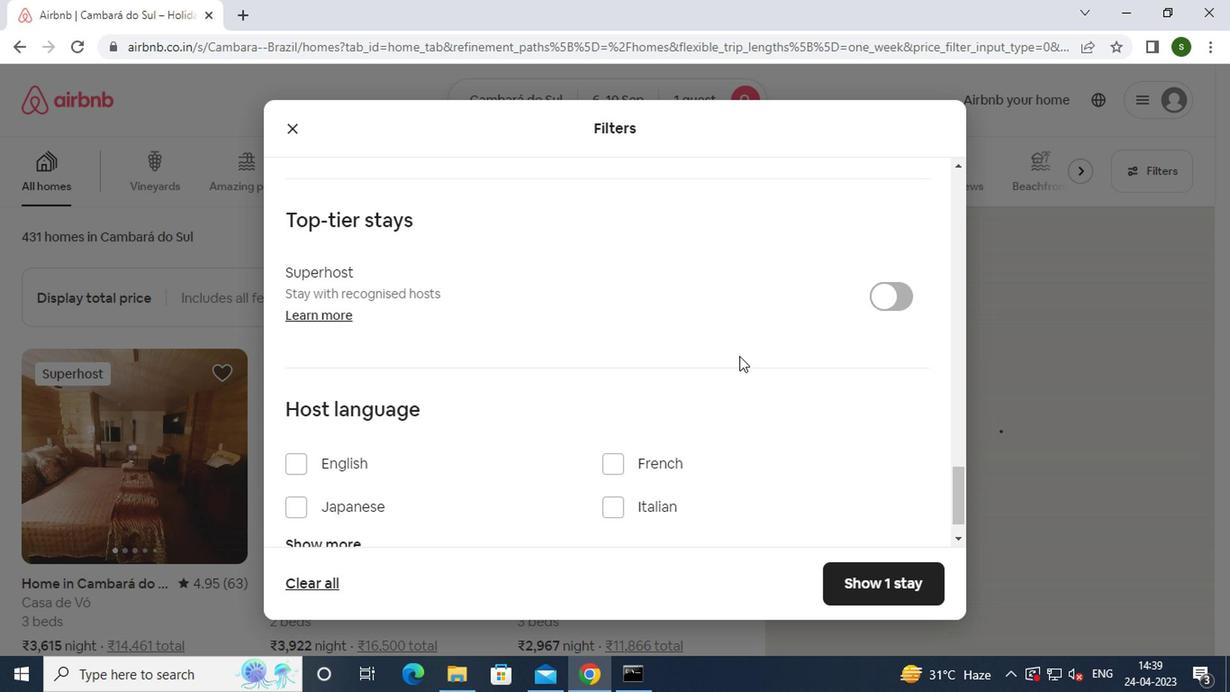 
Action: Mouse moved to (874, 579)
Screenshot: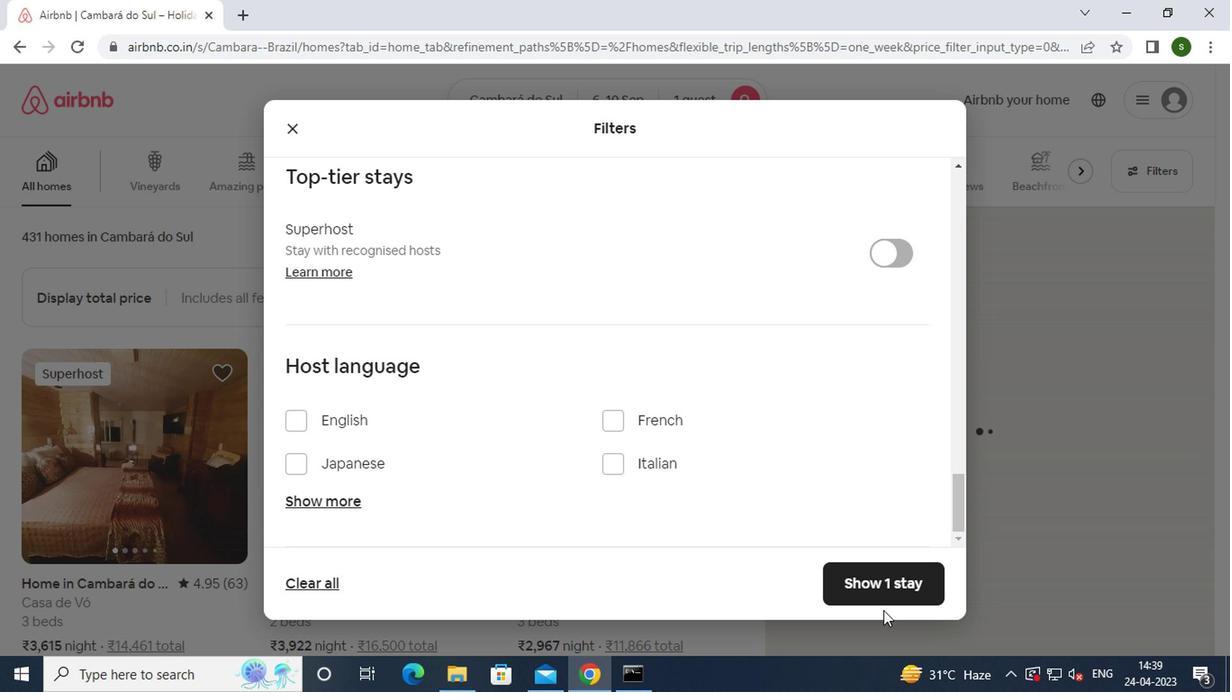 
Action: Mouse pressed left at (874, 579)
Screenshot: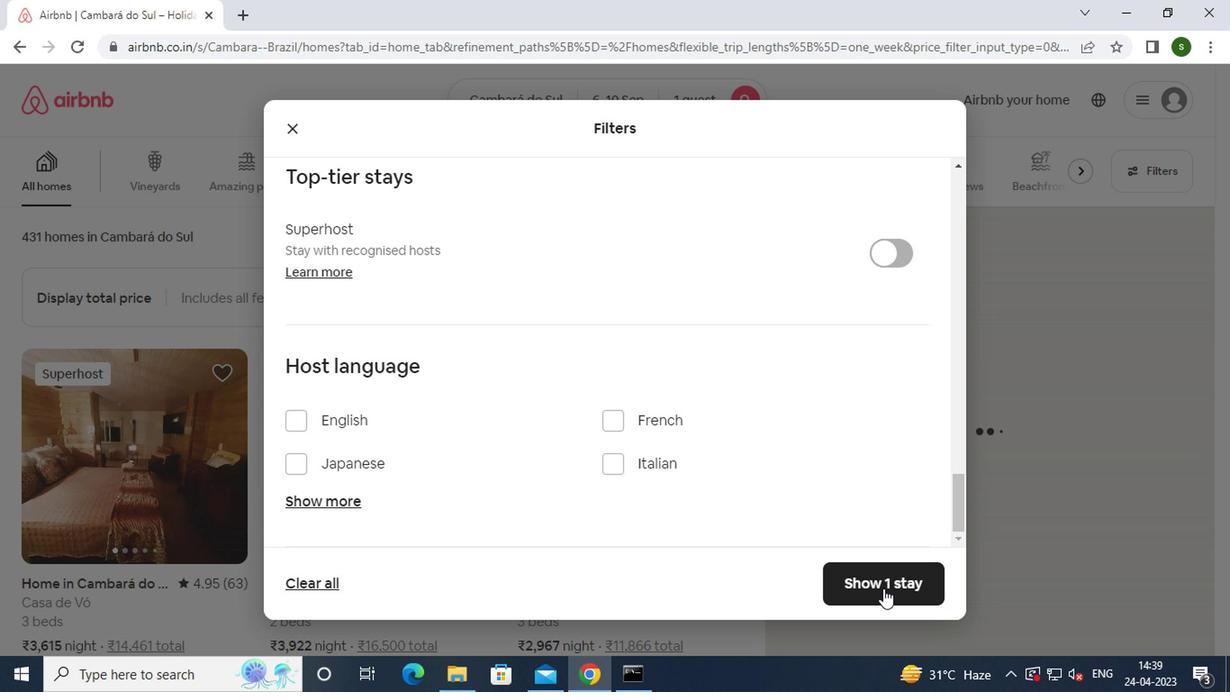 
Action: Mouse moved to (728, 299)
Screenshot: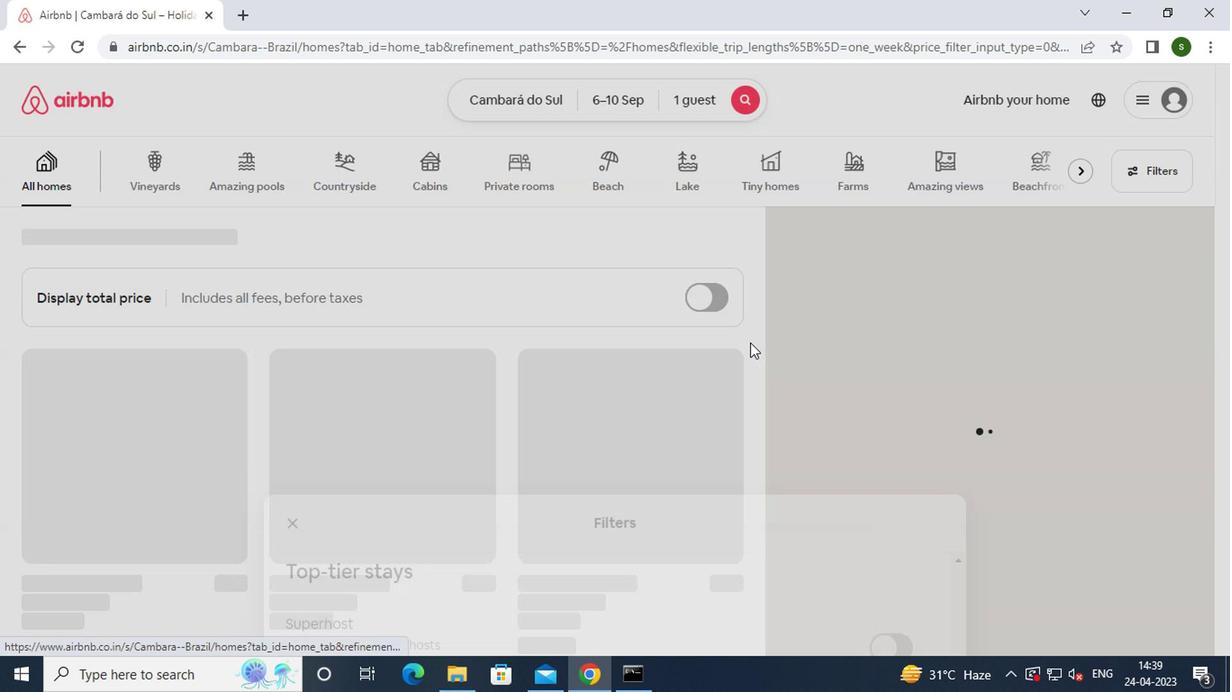 
